 Task: Organize a 90-minute escape room adventure with friends for a challenging and fun experience.
Action: Mouse pressed left at (867, 134)
Screenshot: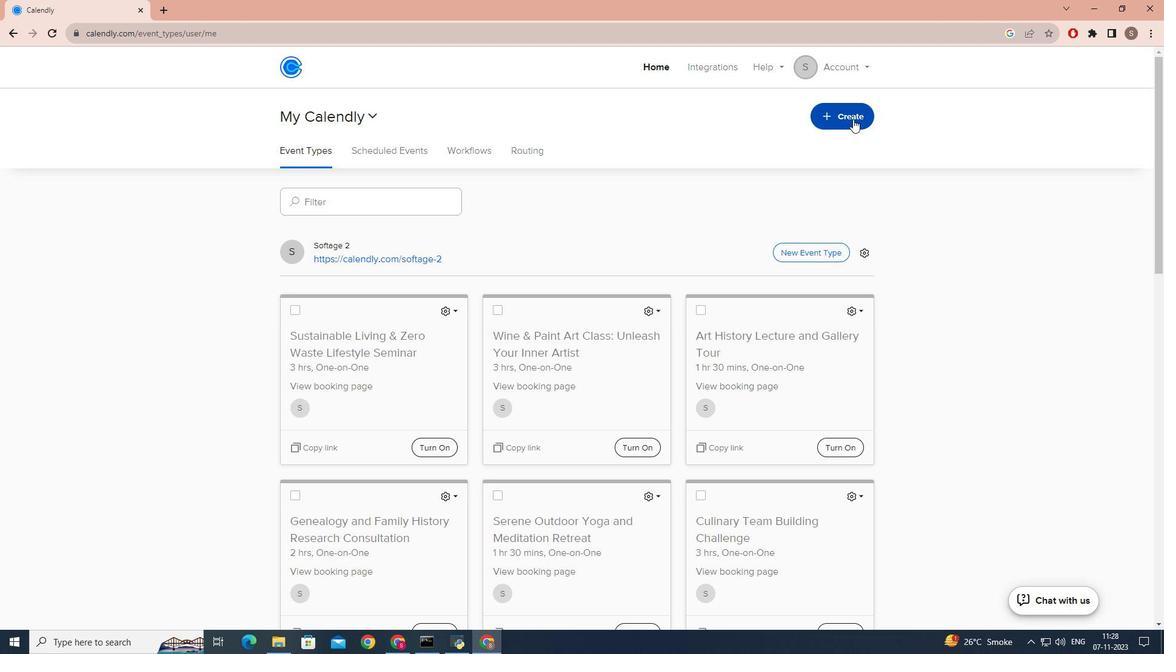 
Action: Mouse moved to (832, 167)
Screenshot: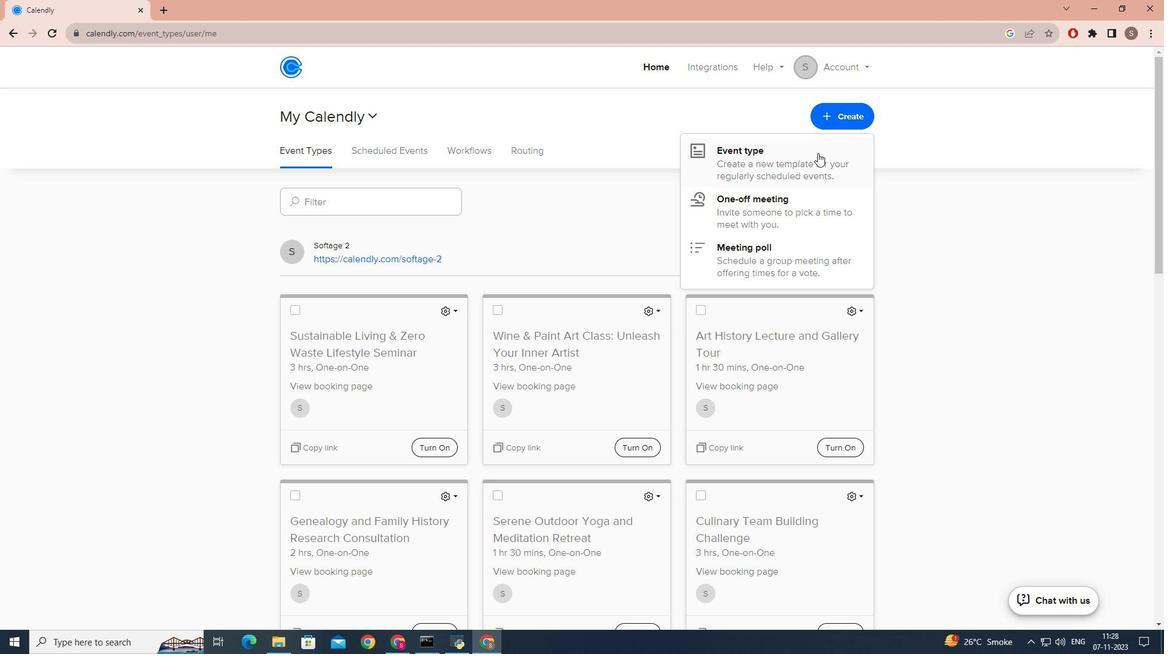 
Action: Mouse pressed left at (832, 167)
Screenshot: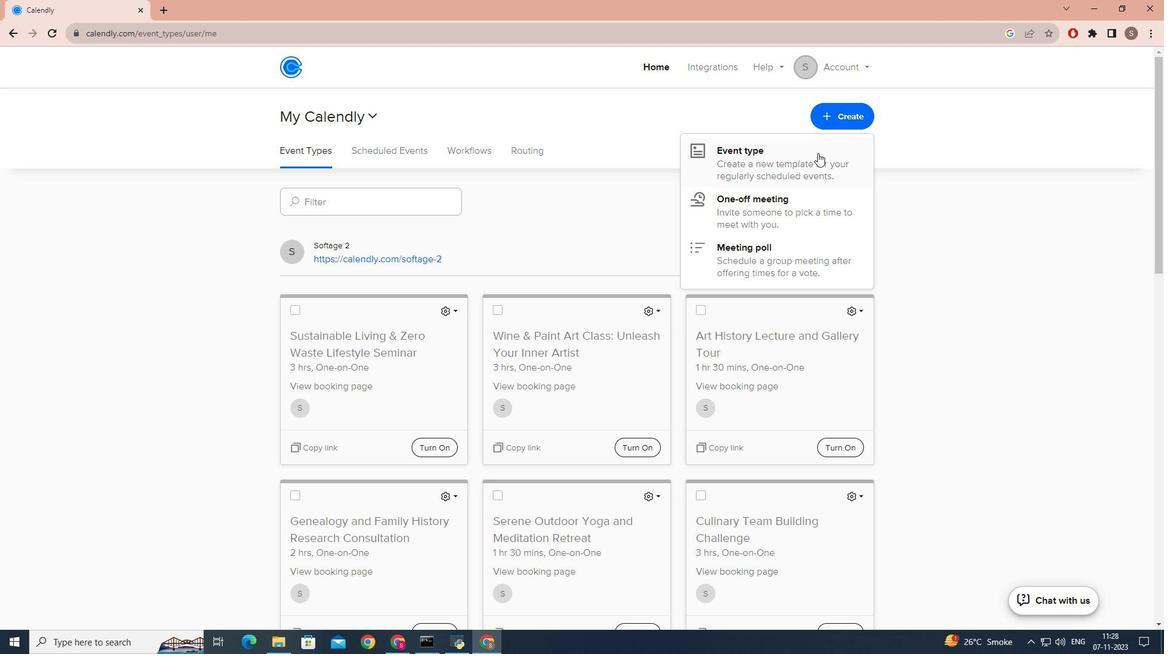 
Action: Mouse moved to (601, 240)
Screenshot: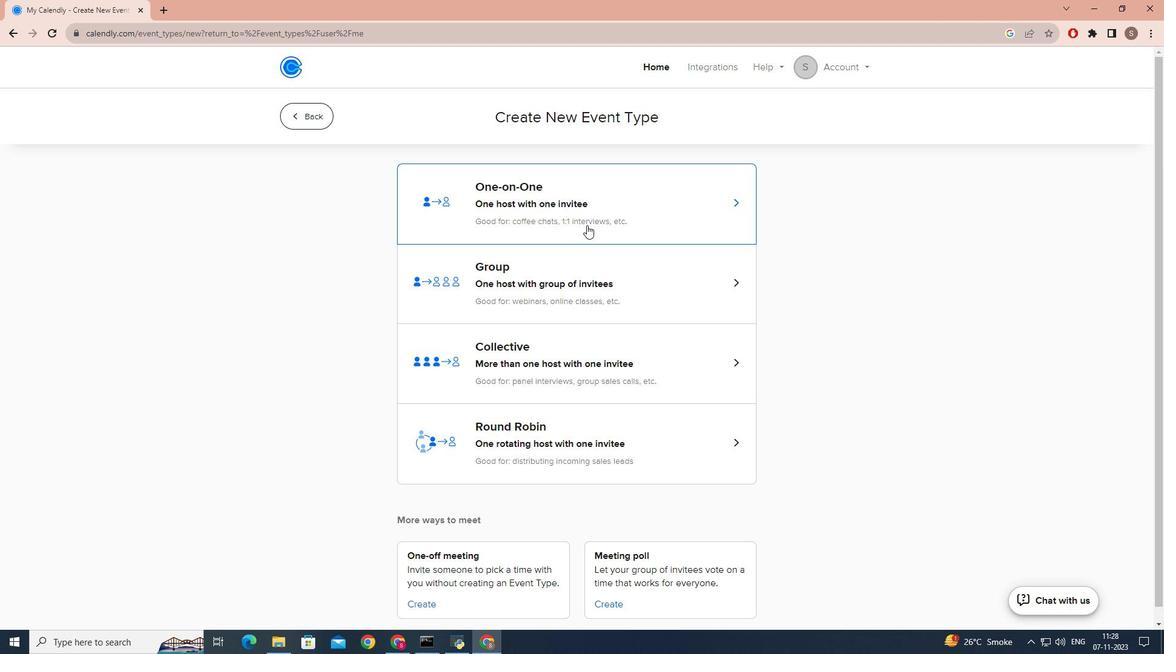 
Action: Mouse pressed left at (601, 240)
Screenshot: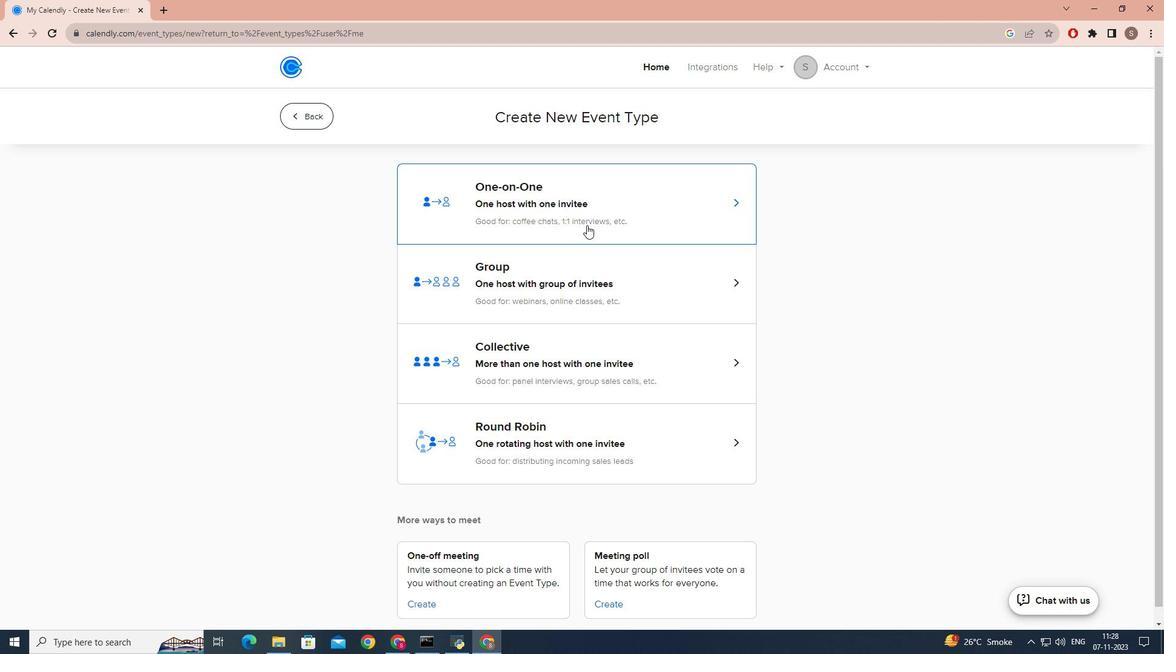 
Action: Mouse moved to (461, 299)
Screenshot: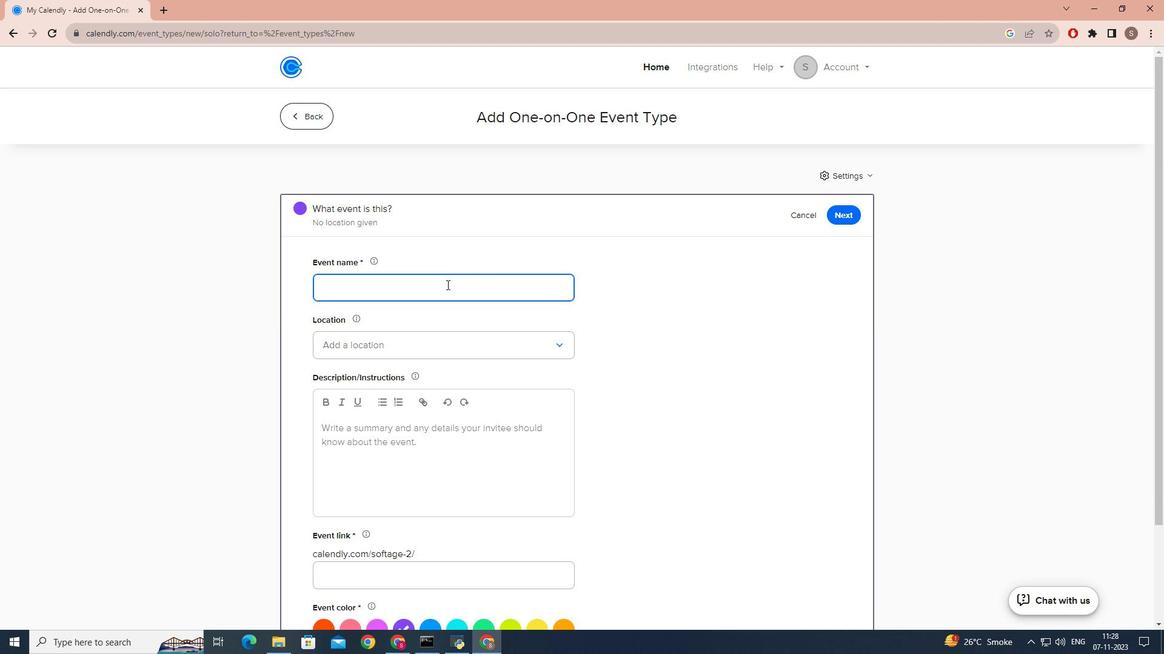 
Action: Key pressed <Key.caps_lock>E<Key.caps_lock>scape<Key.space><Key.caps_lock>R<Key.caps_lock>oom<Key.space><Key.caps_lock>A<Key.caps_lock>dventure<Key.space>with<Key.space><Key.caps_lock>F<Key.caps_lock>riends
Screenshot: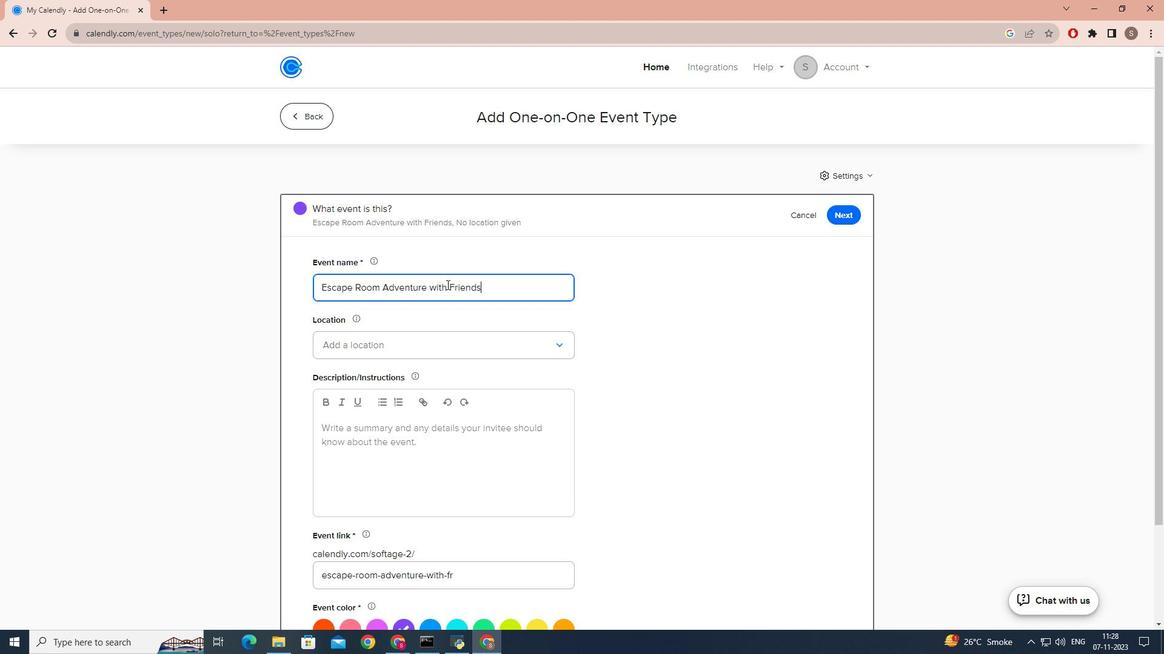 
Action: Mouse moved to (433, 353)
Screenshot: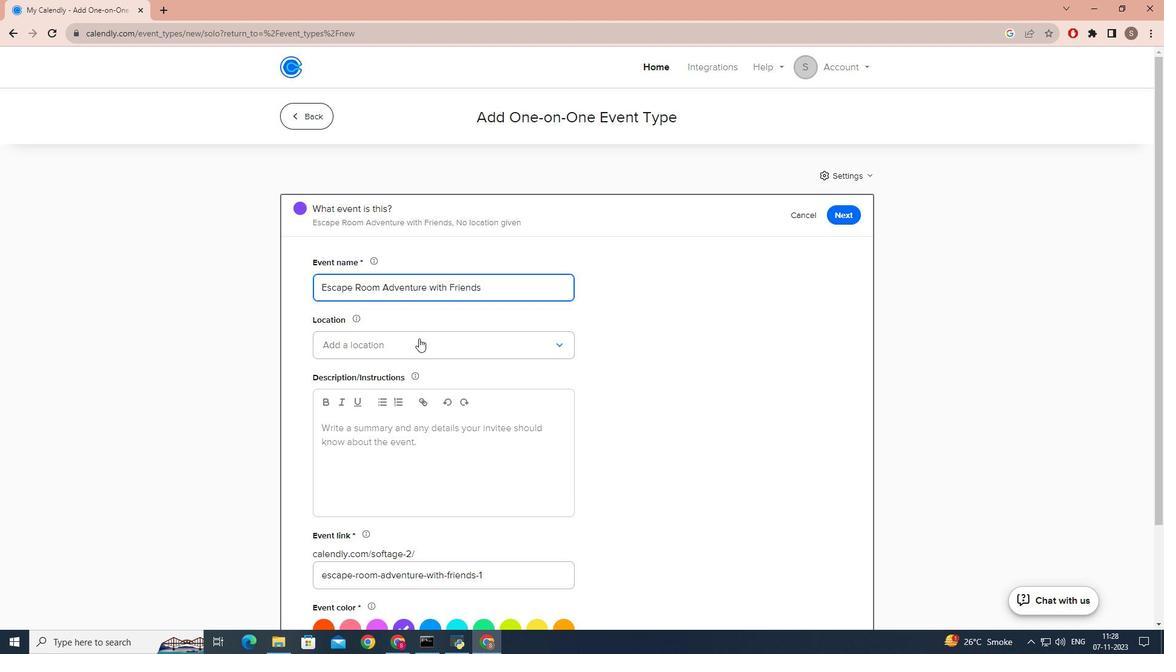 
Action: Mouse pressed left at (433, 353)
Screenshot: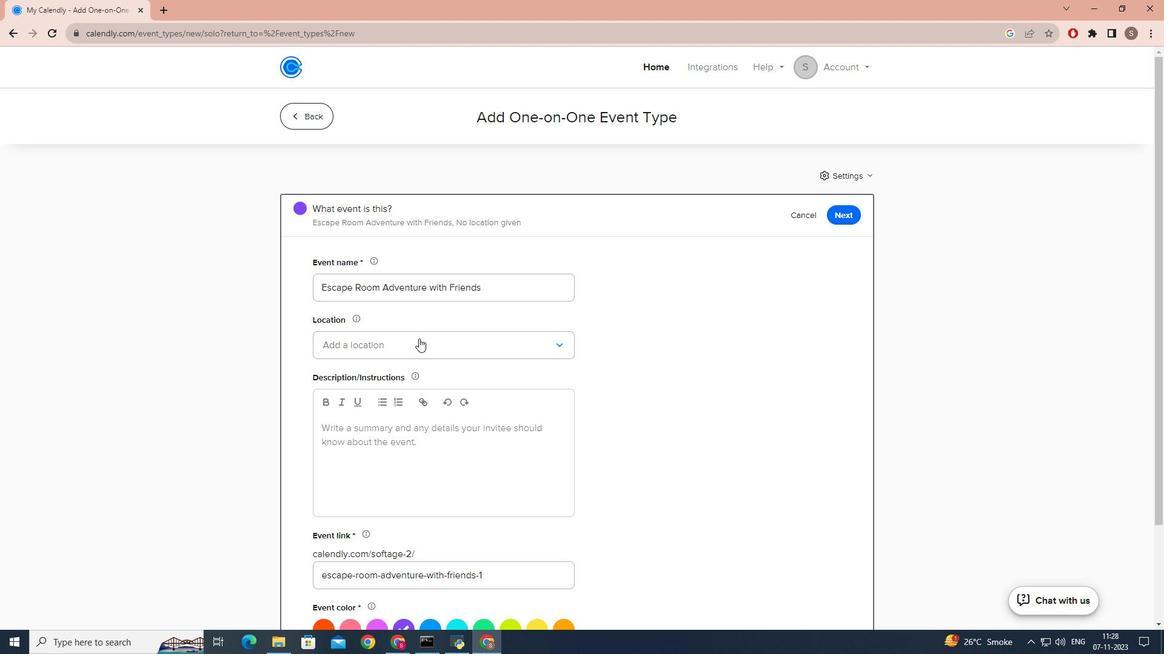 
Action: Mouse moved to (415, 392)
Screenshot: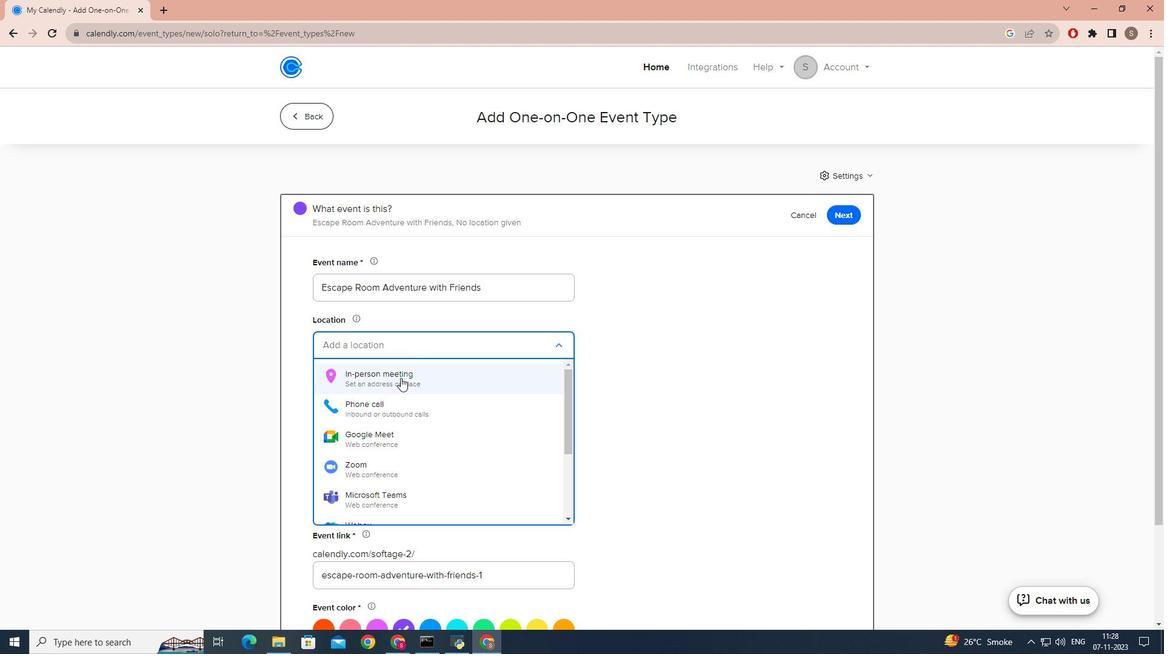 
Action: Mouse pressed left at (415, 392)
Screenshot: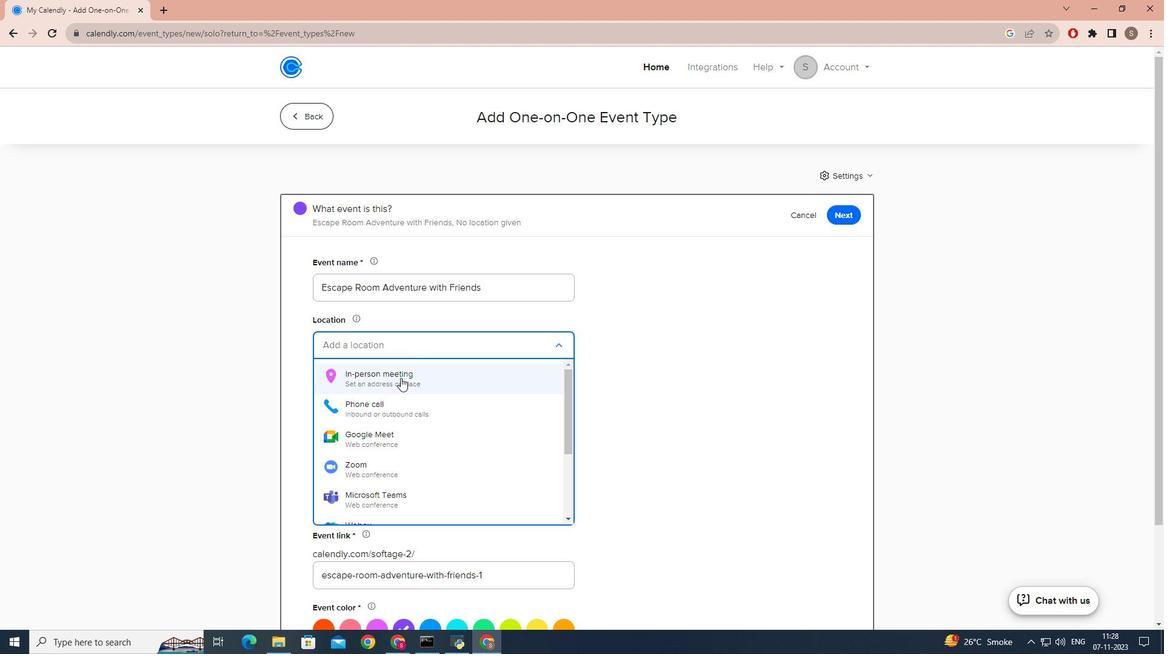 
Action: Mouse moved to (554, 210)
Screenshot: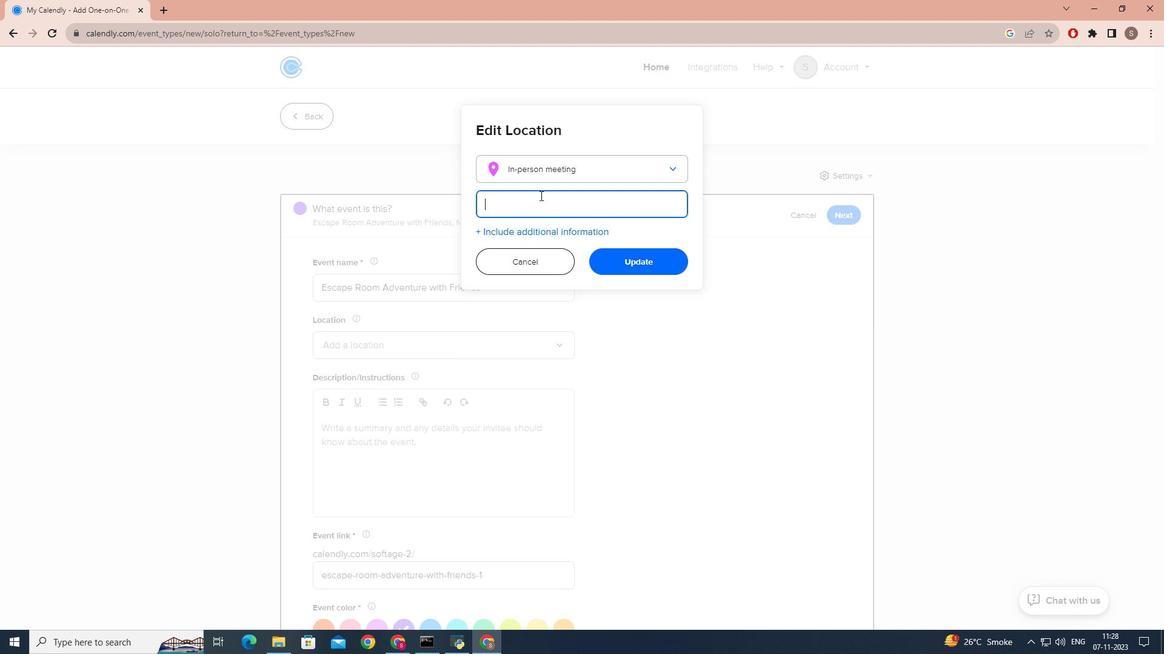 
Action: Mouse pressed left at (554, 210)
Screenshot: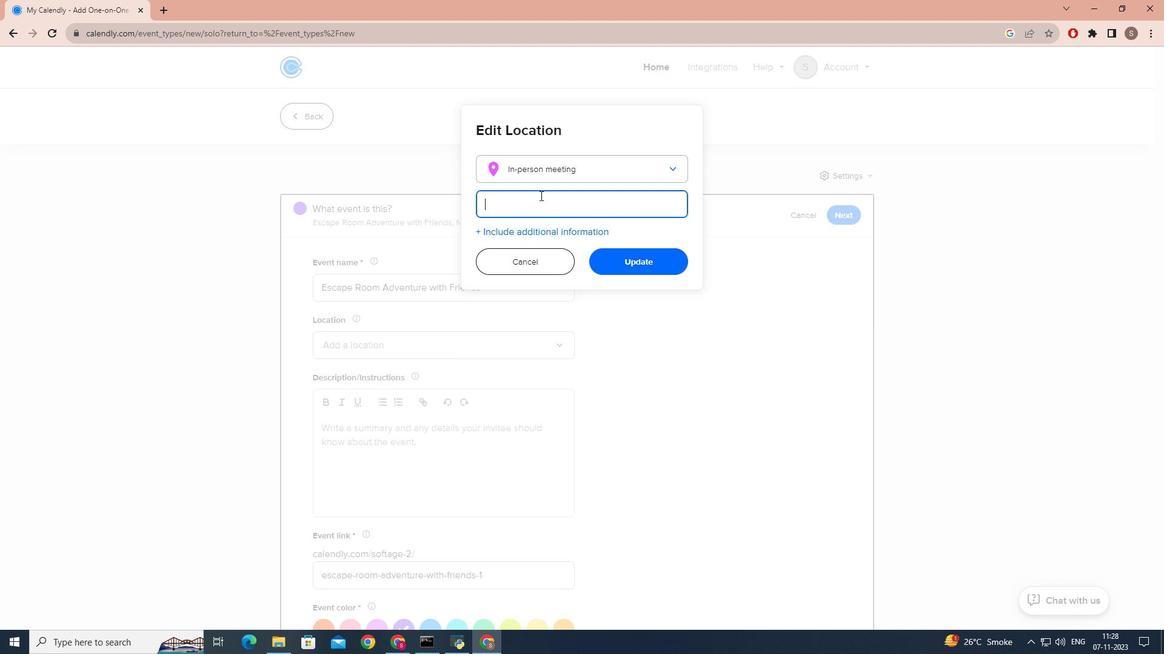 
Action: Key pressed <Key.caps_lock>C<Key.caps_lock>arnival<Key.space>of<Key.space><Key.caps_lock>I<Key.caps_lock>llusions<Key.space>,<Key.caps_lock>A<Key.caps_lock>ustin,<Key.caps_lock>T<Key.caps_lock>exas
Screenshot: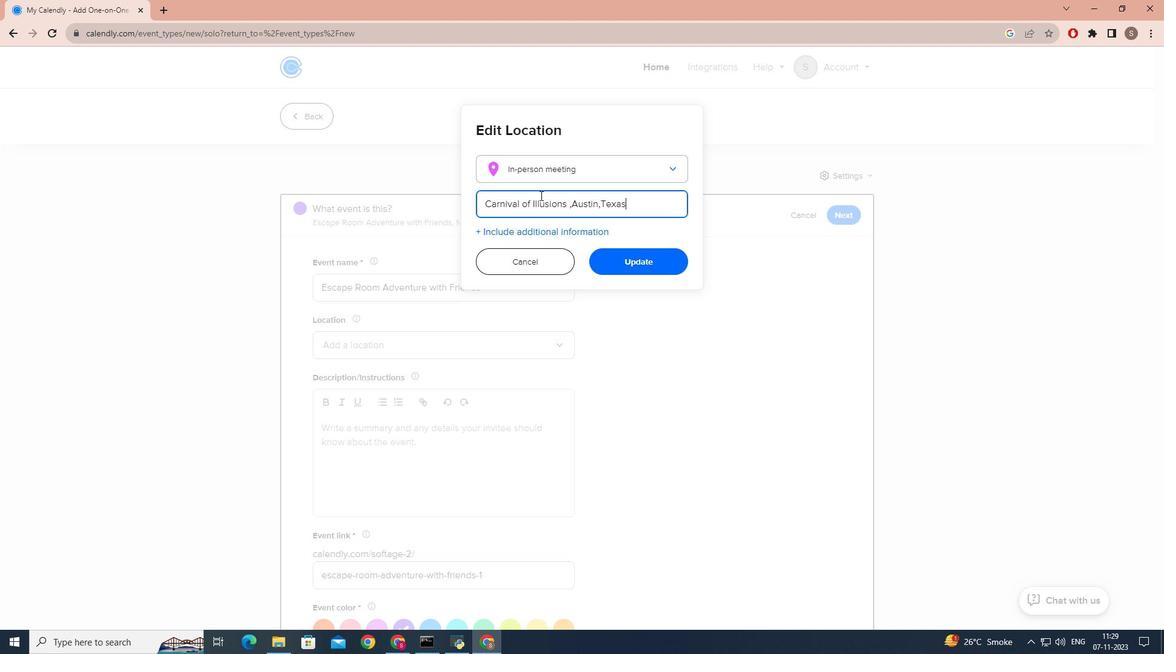 
Action: Mouse moved to (674, 274)
Screenshot: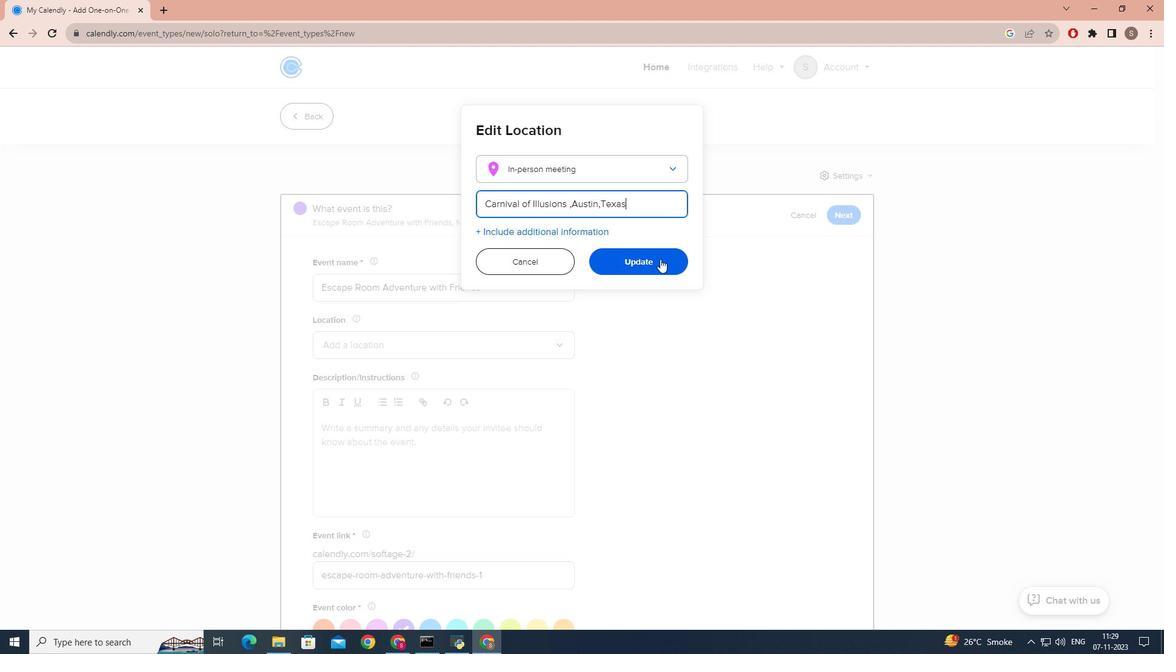 
Action: Mouse pressed left at (674, 274)
Screenshot: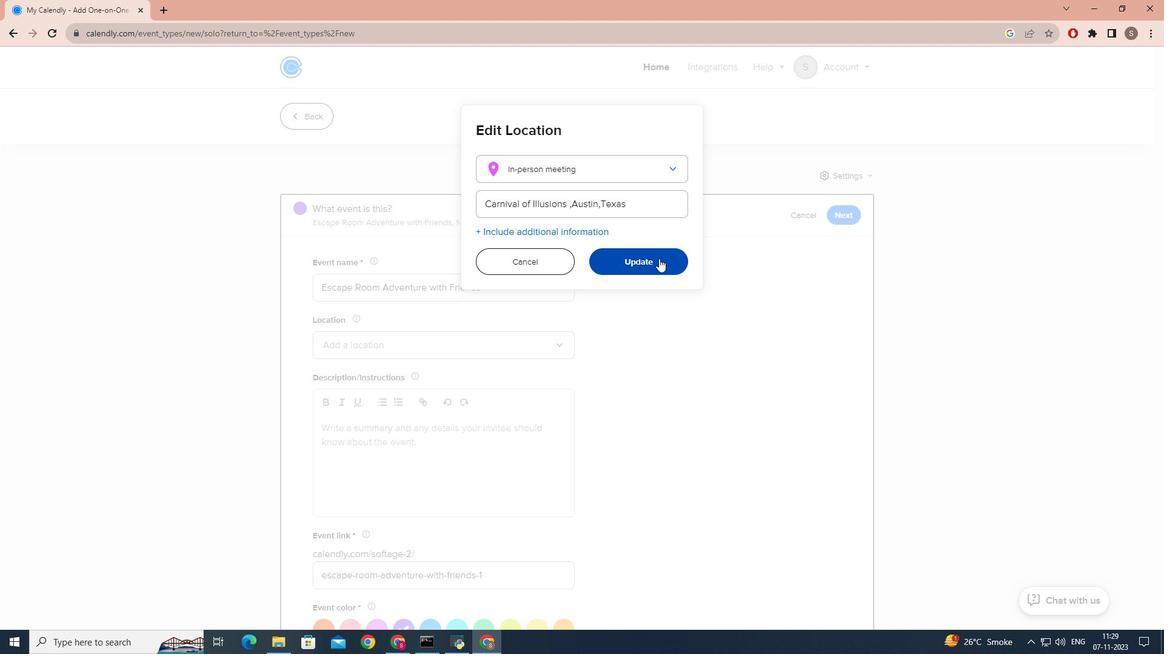 
Action: Mouse moved to (506, 386)
Screenshot: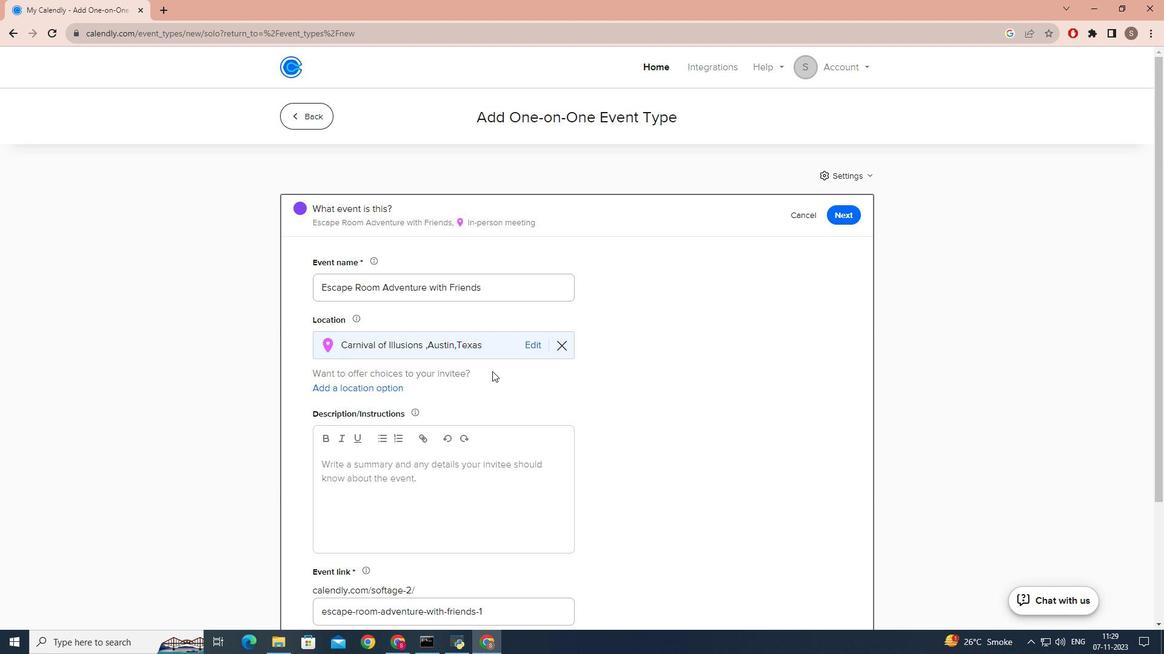 
Action: Mouse scrolled (506, 385) with delta (0, 0)
Screenshot: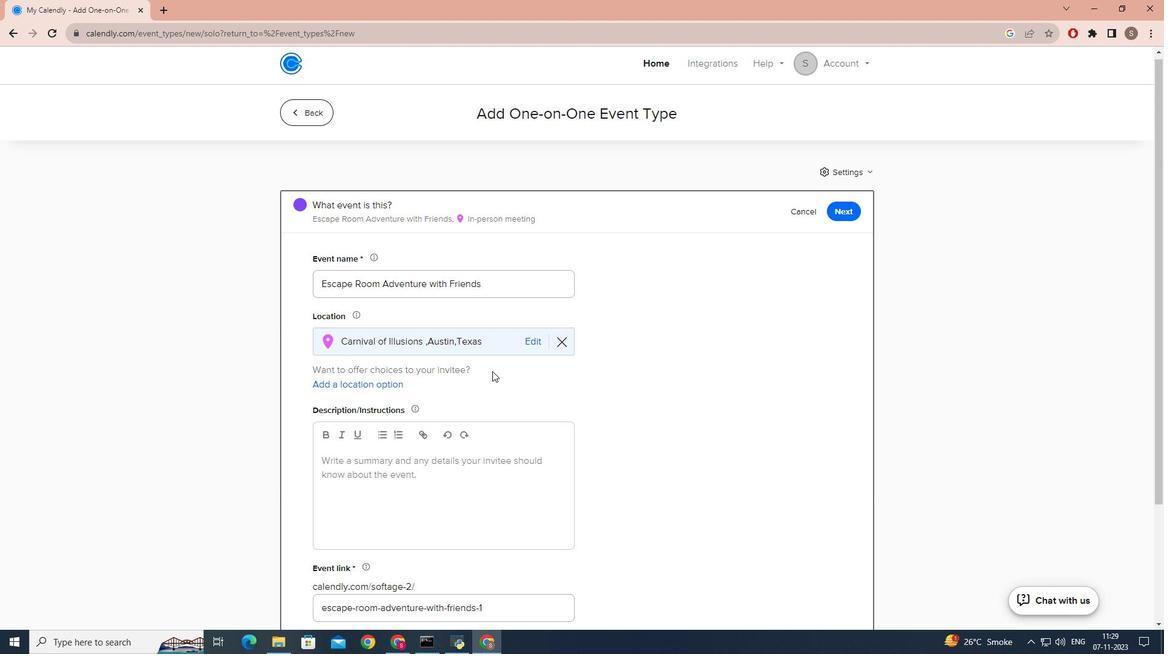 
Action: Mouse scrolled (506, 385) with delta (0, 0)
Screenshot: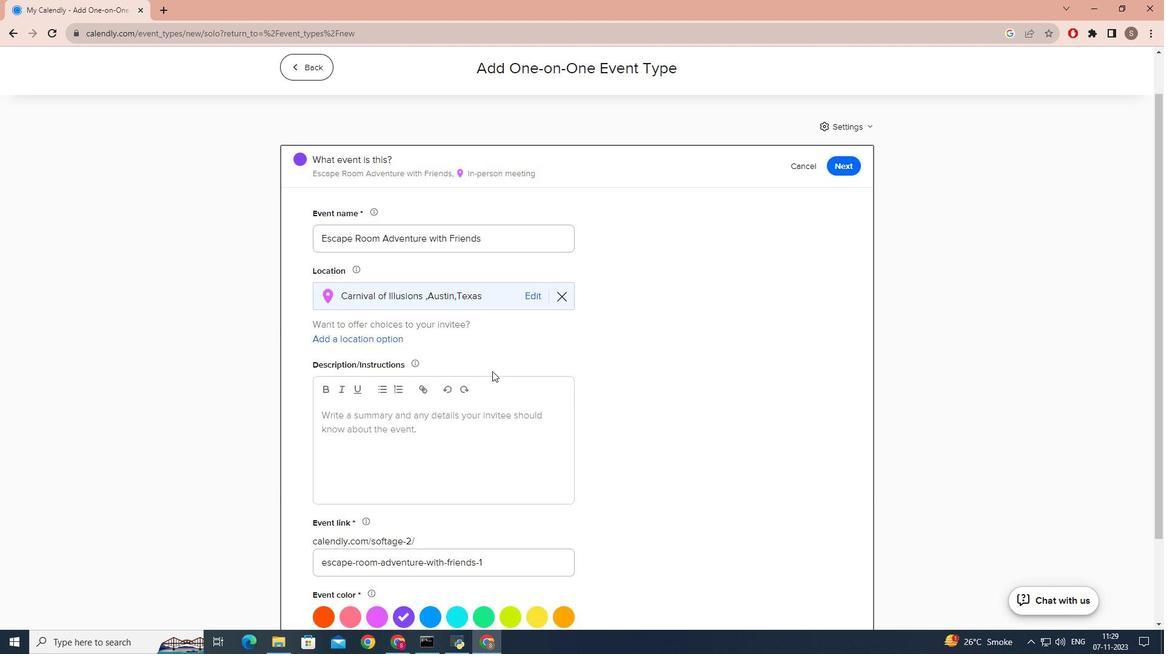 
Action: Mouse scrolled (506, 385) with delta (0, 0)
Screenshot: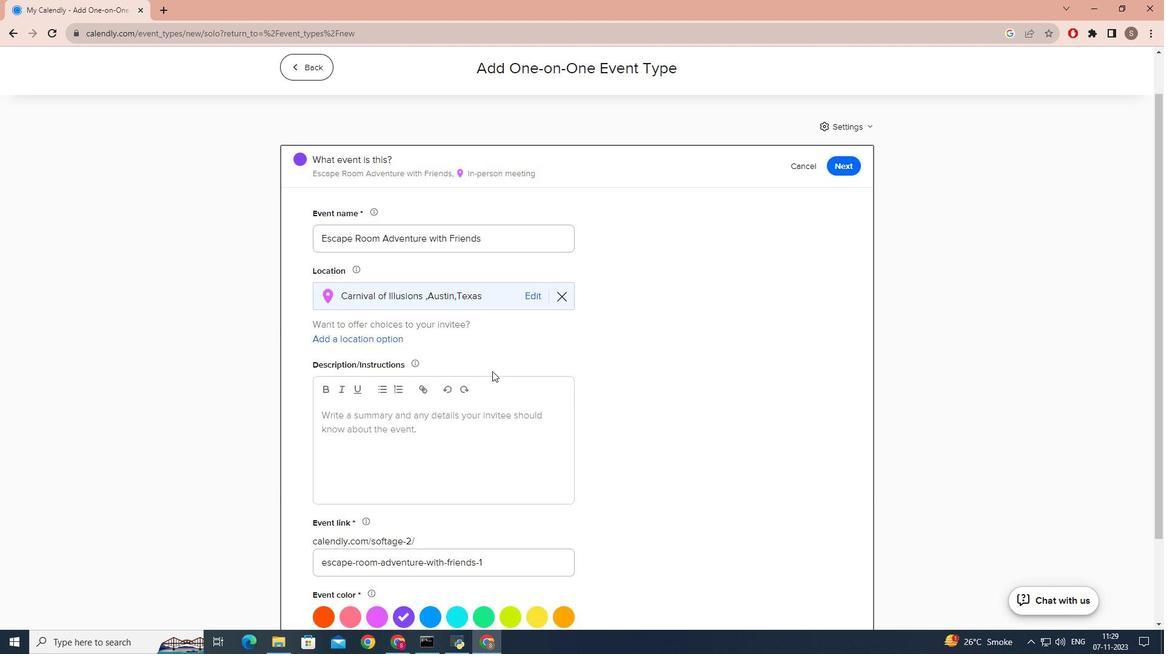 
Action: Mouse scrolled (506, 385) with delta (0, 0)
Screenshot: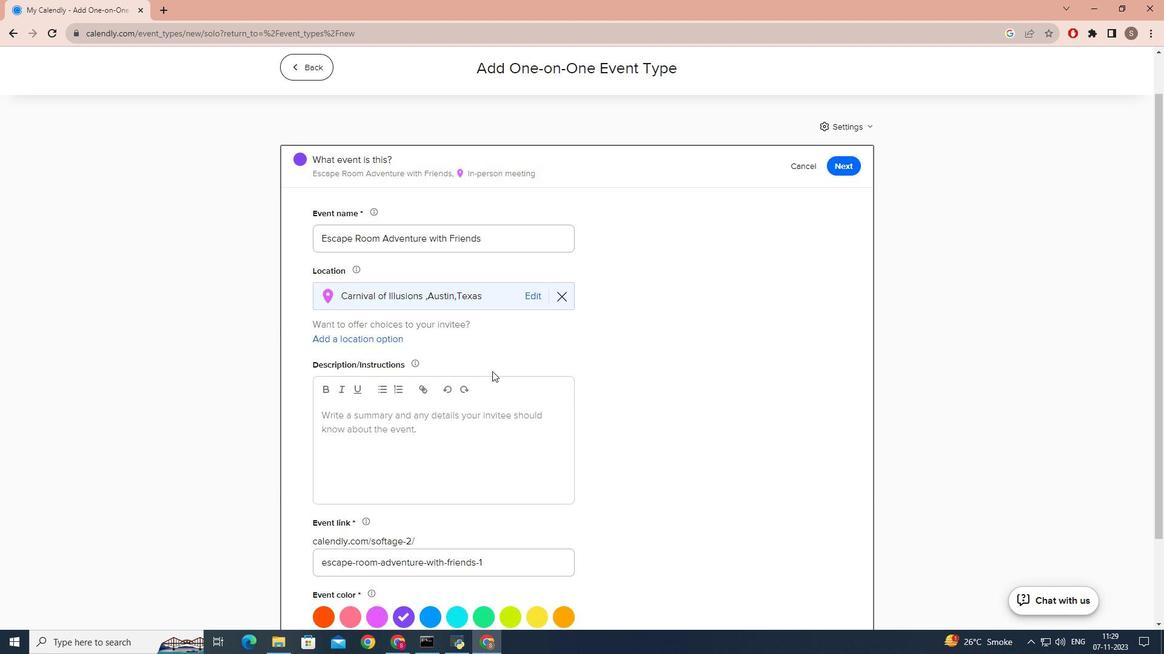 
Action: Mouse scrolled (506, 385) with delta (0, 0)
Screenshot: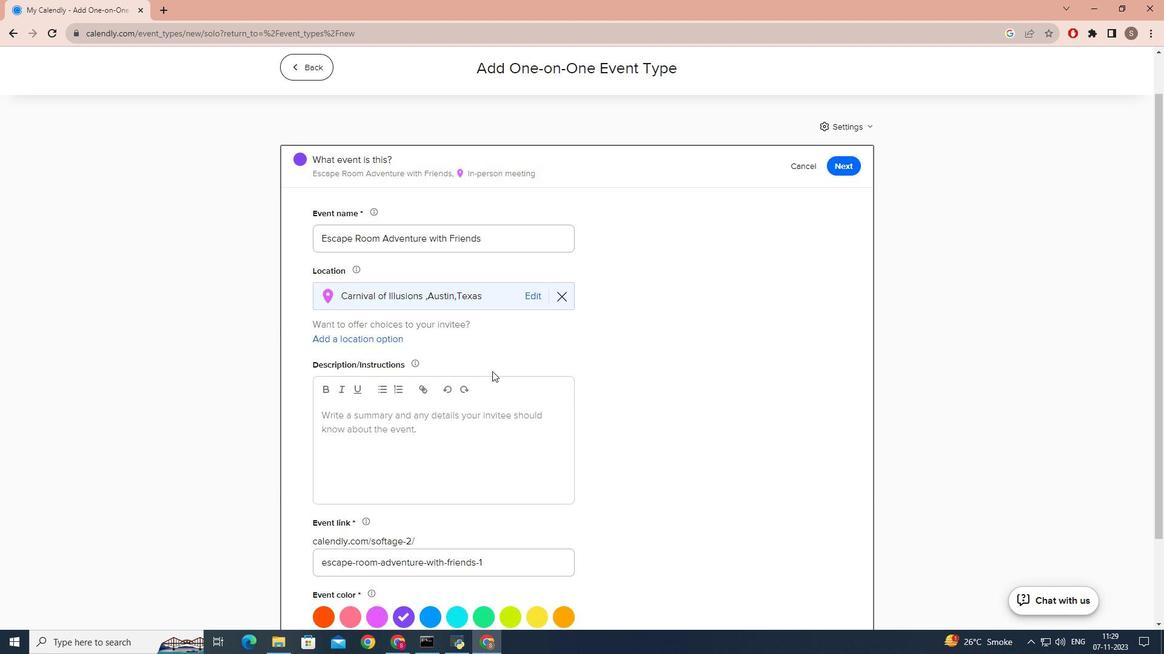 
Action: Mouse moved to (441, 347)
Screenshot: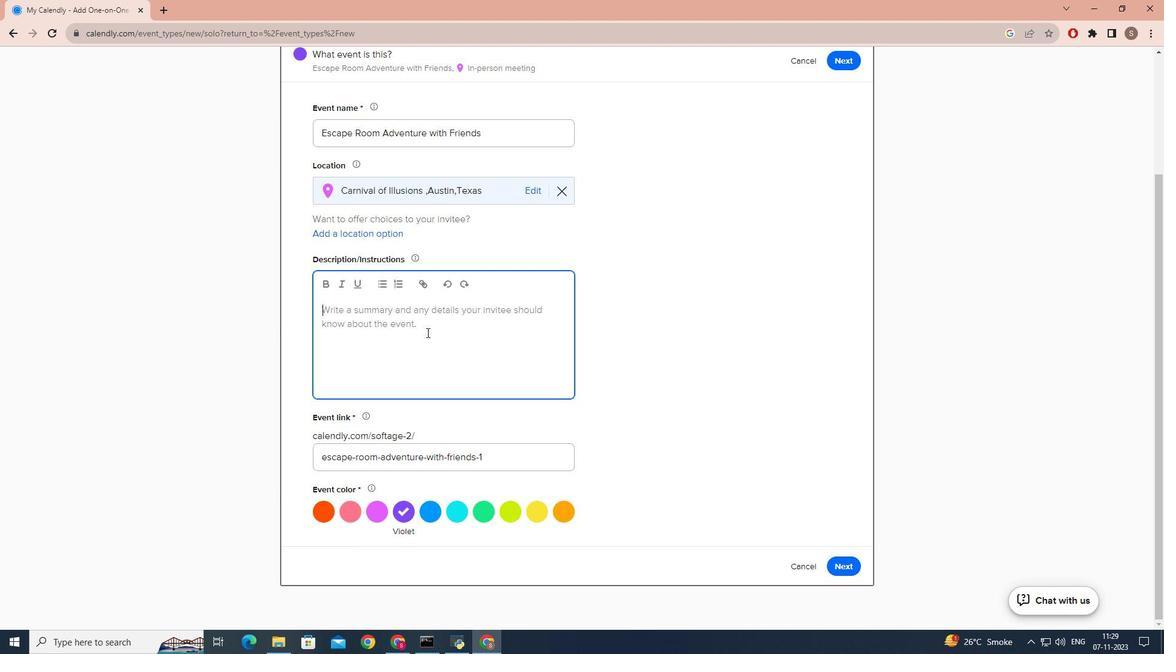
Action: Mouse pressed left at (441, 347)
Screenshot: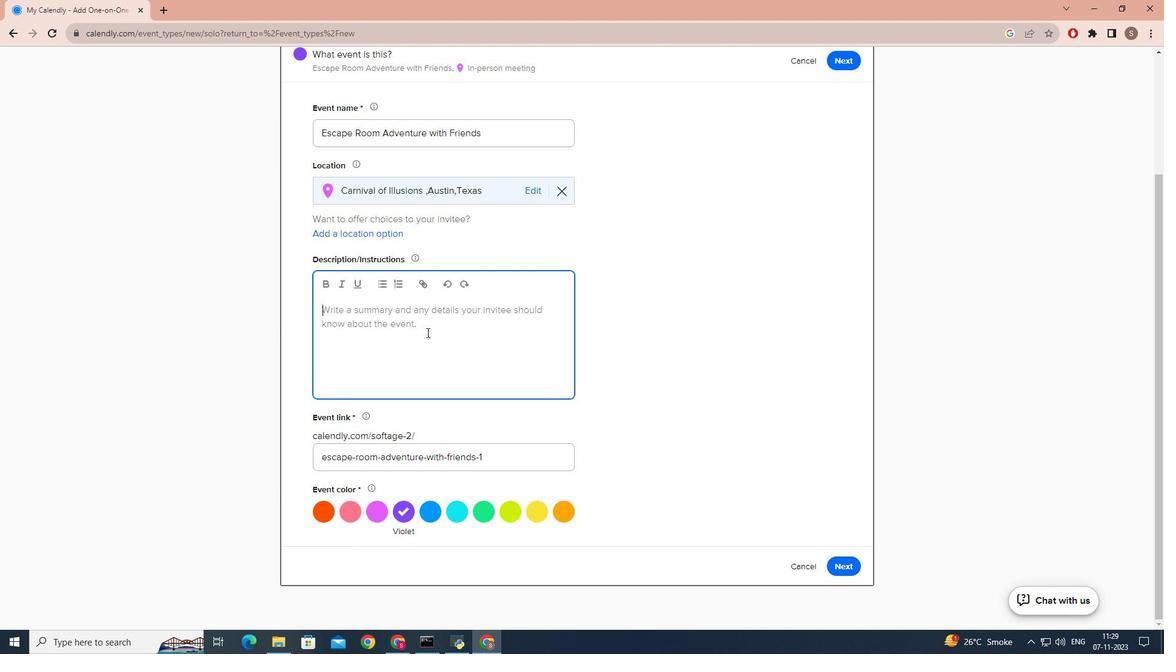 
Action: Key pressed <Key.caps_lock>A<Key.caps_lock>re<Key.space>you<Key.space>ready<Key.space>to<Key.space>put<Key.space>your<Key.space>problem<Key.space>sob<Key.backspace>lving<Key.space>skills<Key.space>to<Key.space>test<Key.space>ina<Key.space>n<Key.backspace><Key.backspace><Key.backspace><Key.space>an<Key.space>immersive<Key.space>,high<Key.space>stakes<Key.space>challeb<Key.backspace>nge<Key.space><Key.shift_r>?<Key.space><Key.backspace><Key.backspace><Key.backspace><Key.shift_r>?<Key.space><Key.caps_lock>G<Key.caps_lock>et<Key.space>ready<Key.space>for<Key.space>an<Key.space>epi<Key.backspace>ic<Key.space>adventure<Key.space>and<Key.space>an<Key.space>unforgettable<Key.space>time<Key.space>with<Key.space>your<Key.space>friends<Key.shift_r><Key.shift_r><Key.shift_r><Key.shift_r><Key.shift_r><Key.shift_r><Key.shift_r>!<Key.space><Key.caps_lock>D<Key.caps_lock>o<Key.space>not<Key.space>miss<Key.space>out<Key.space>on<Key.space>this<Key.space>chance<Key.space>to<Key.space>create<Key.space>lat<Key.backspace>sting<Key.space>memories<Key.space>and<Key.space>test<Key.space>your<Key.space>po<Key.backspace>roblem<Key.space>solving<Key.space>prowess.<Key.caps_lock>B<Key.caps_lock>ook<Key.space><Key.space>your<Key.space>escape<Key.space>room<Key.space>adventure<Key.space>now<Key.shift_r>!
Screenshot: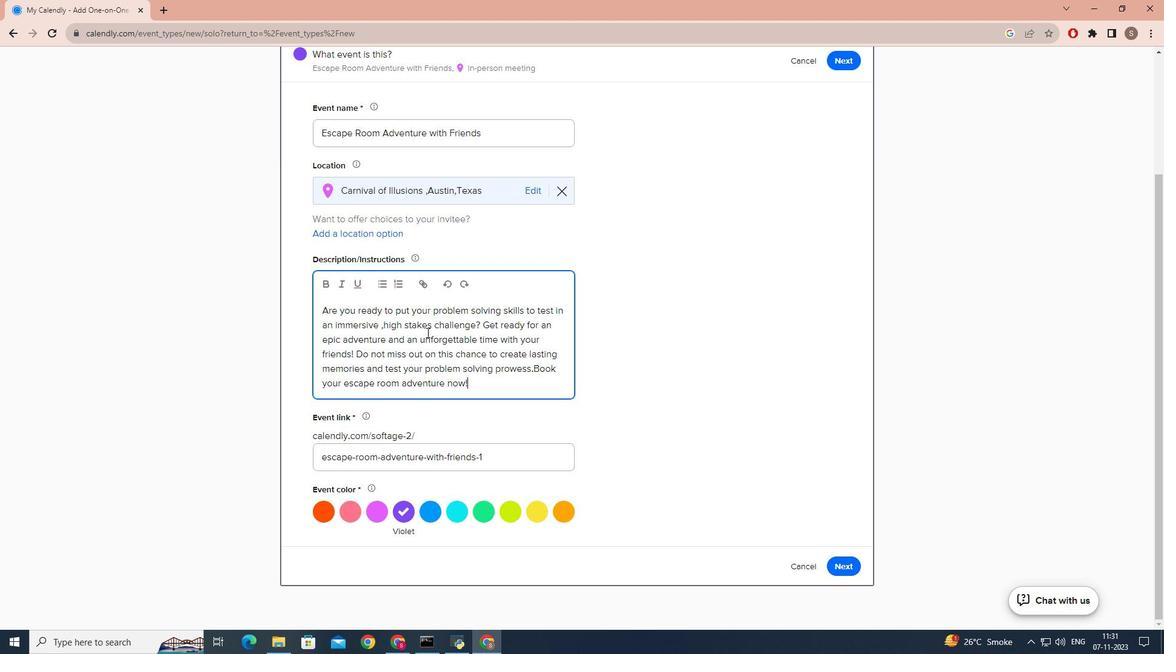 
Action: Mouse moved to (441, 519)
Screenshot: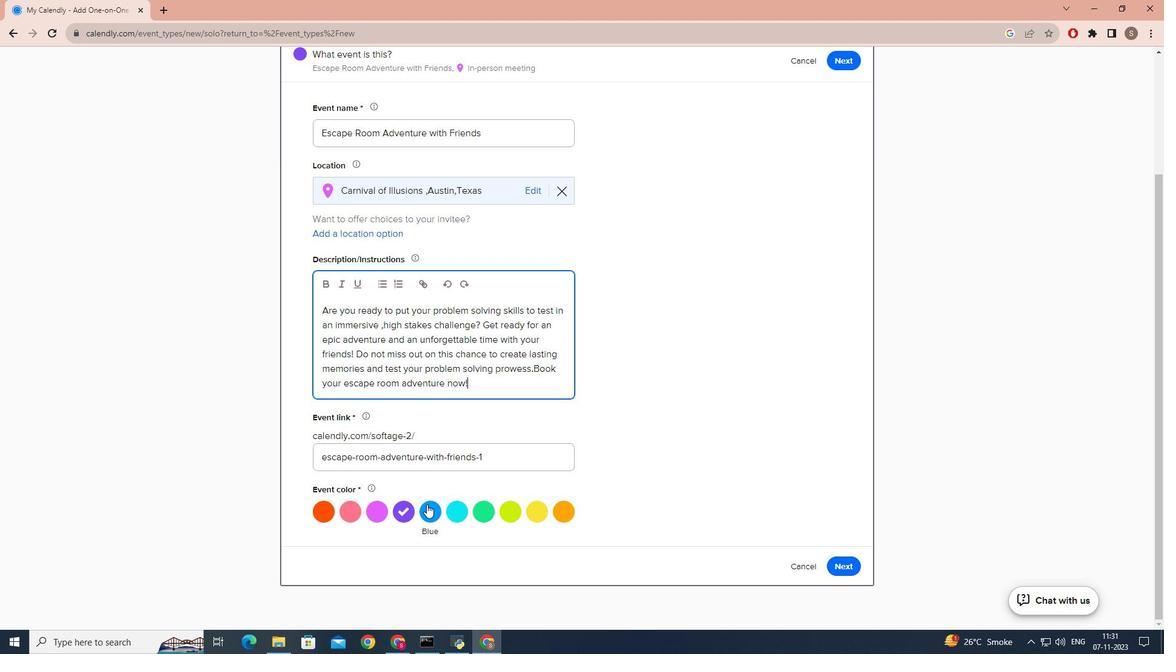 
Action: Mouse pressed left at (441, 519)
Screenshot: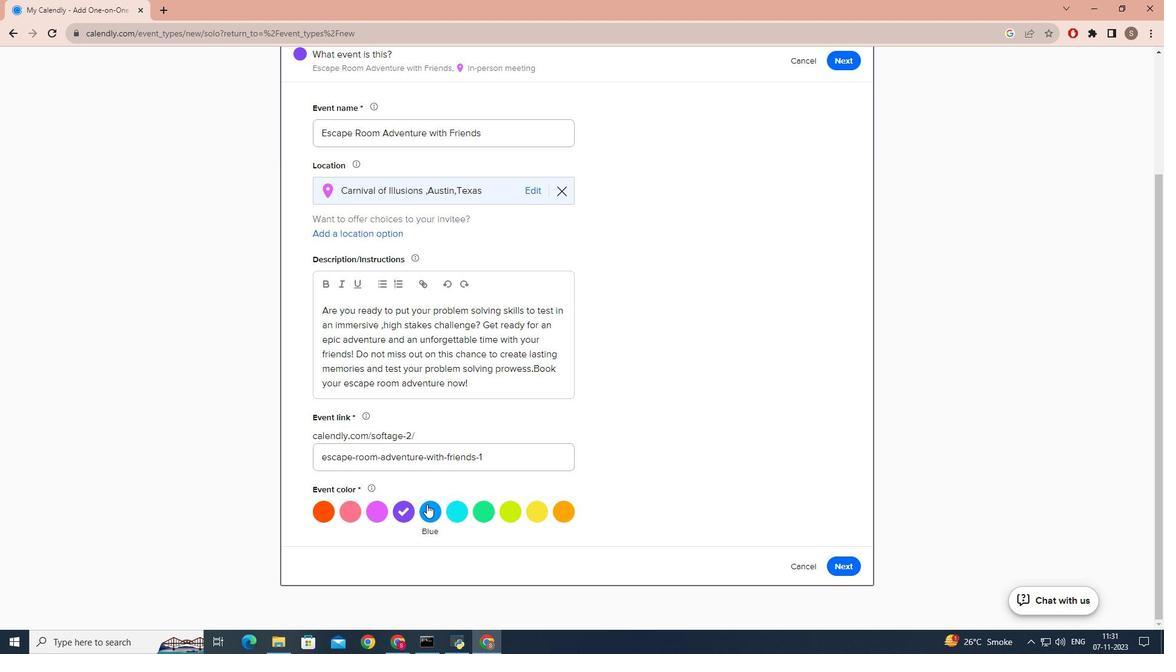 
Action: Mouse moved to (856, 577)
Screenshot: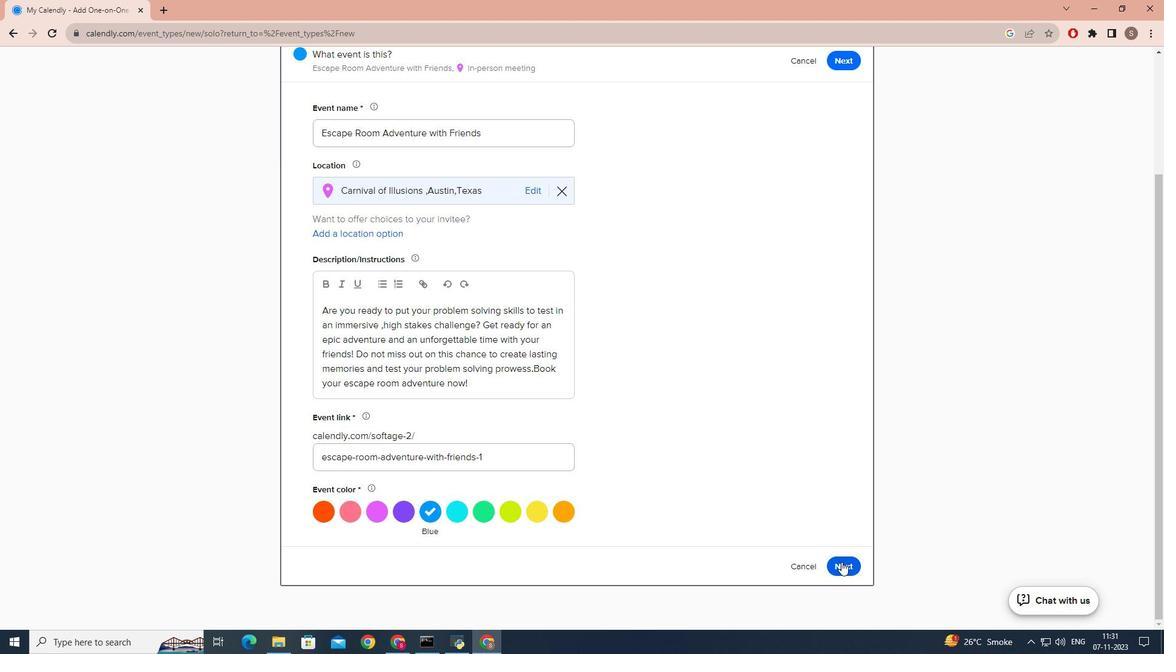 
Action: Mouse pressed left at (856, 577)
Screenshot: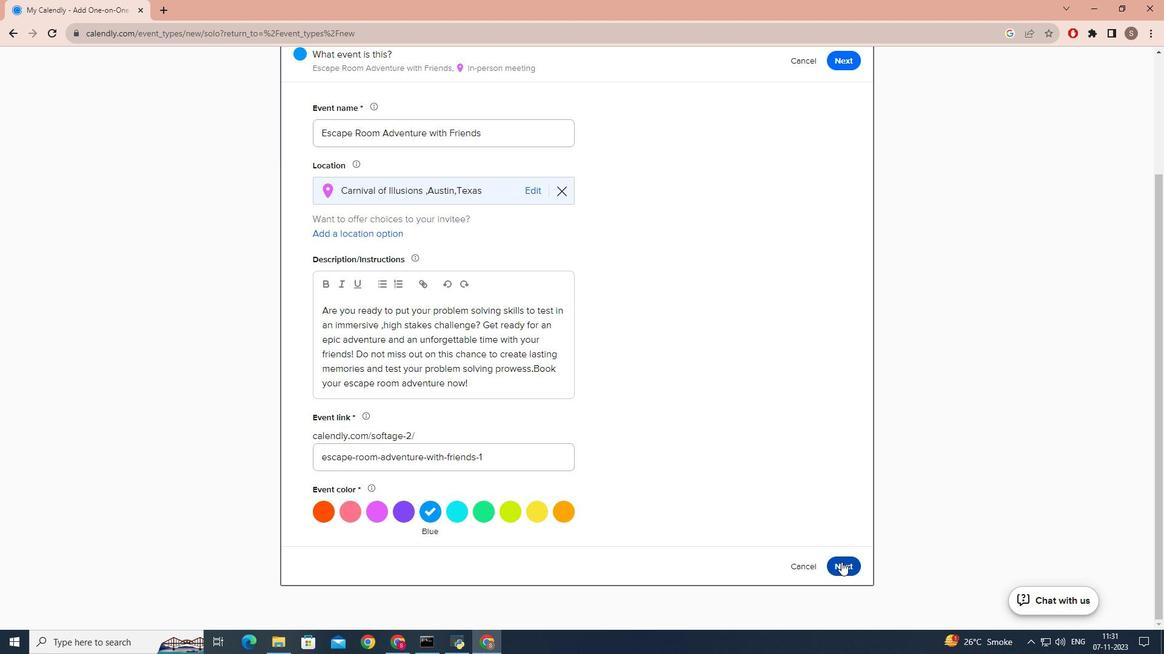 
Action: Mouse moved to (389, 375)
Screenshot: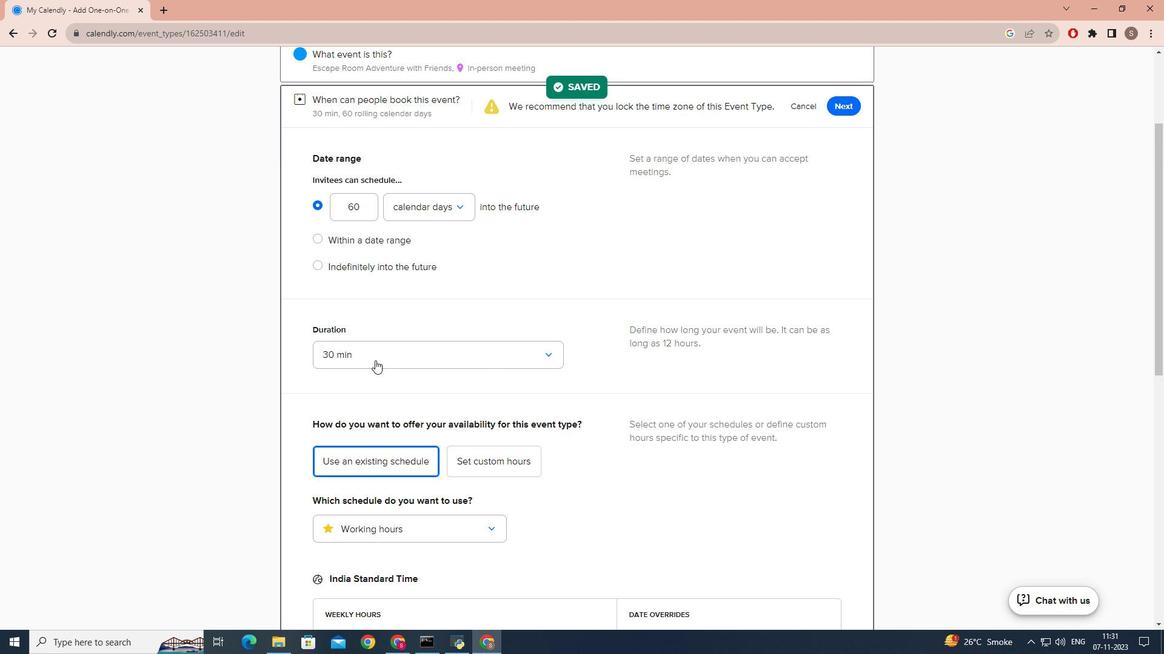 
Action: Mouse pressed left at (389, 375)
Screenshot: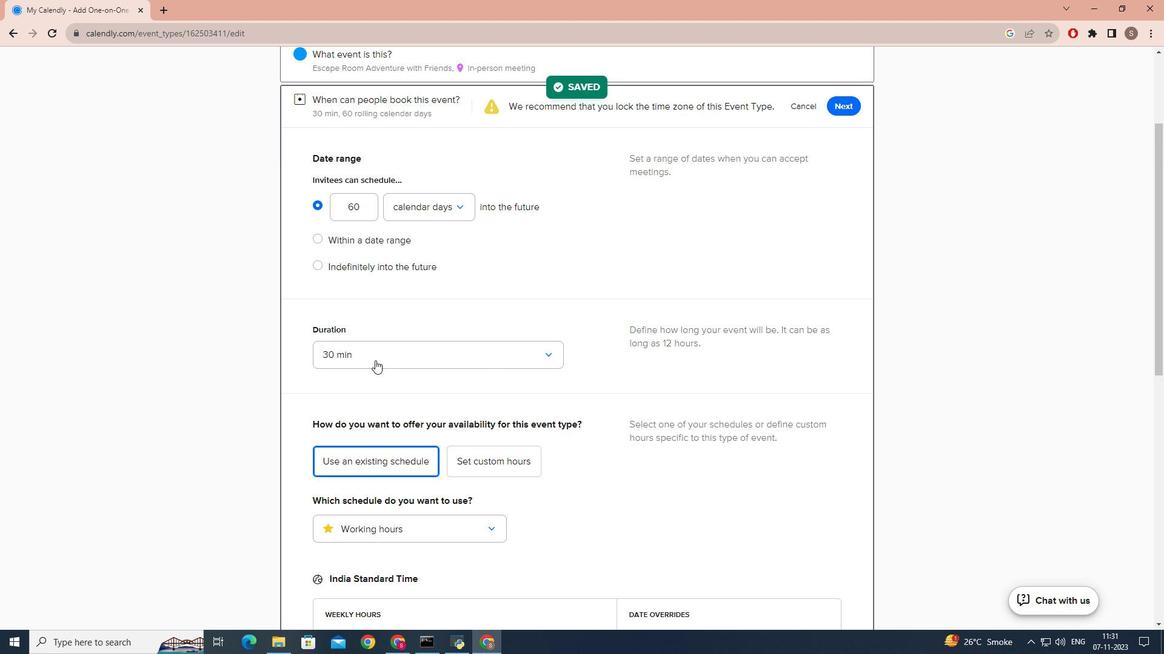 
Action: Mouse moved to (363, 496)
Screenshot: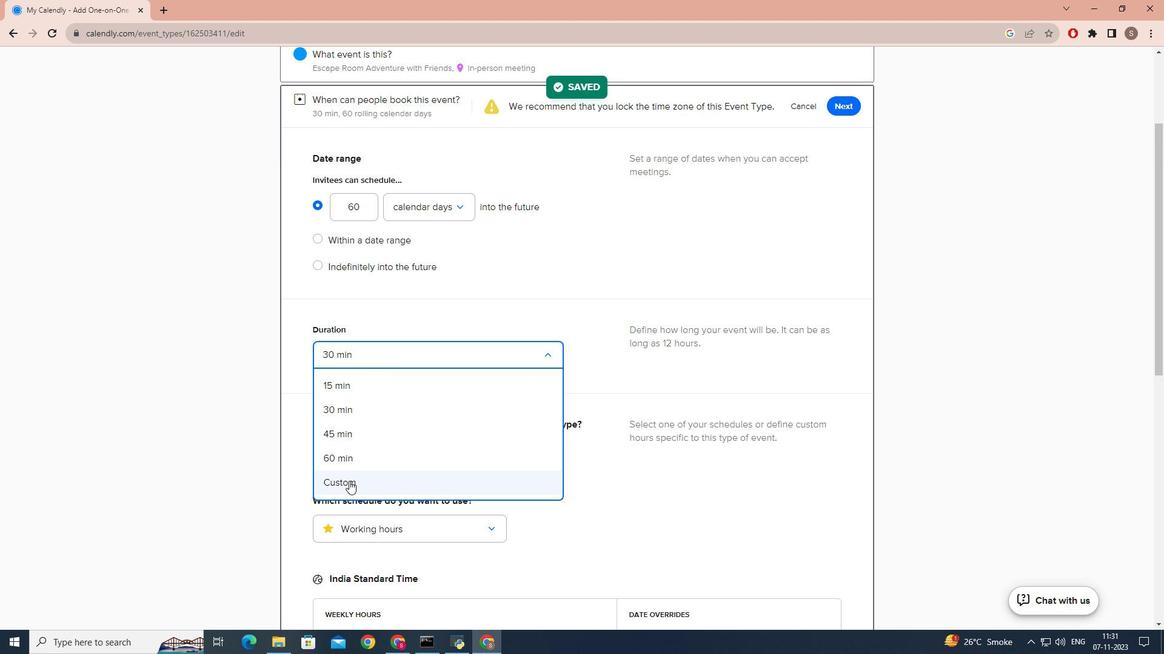 
Action: Mouse pressed left at (363, 496)
Screenshot: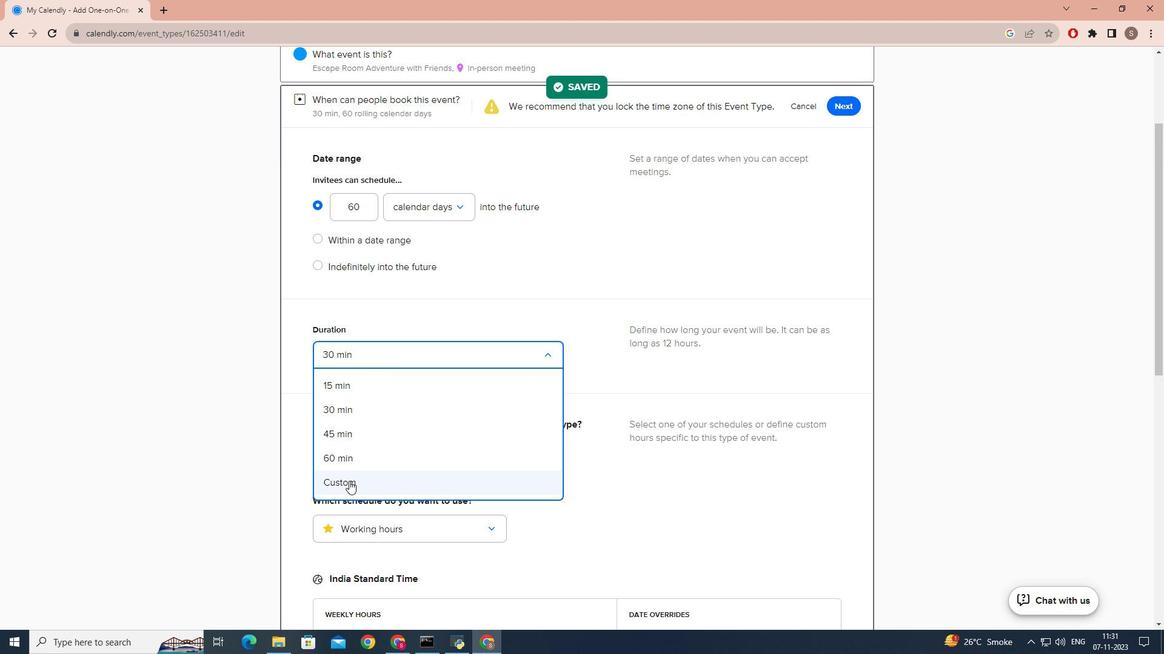 
Action: Mouse moved to (402, 389)
Screenshot: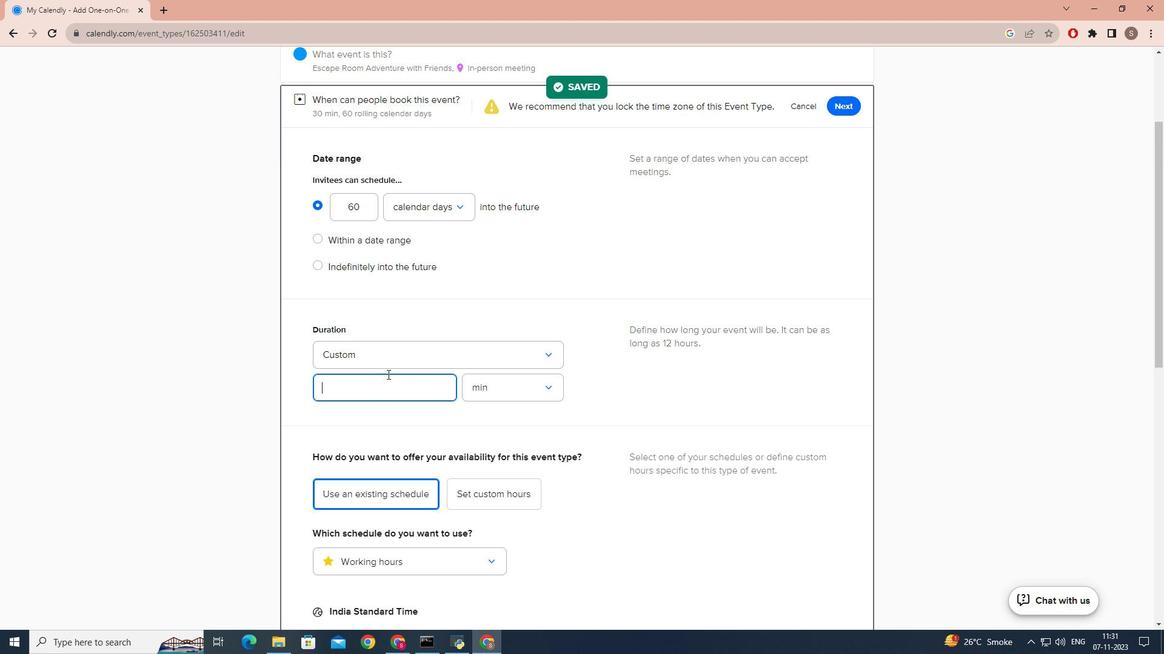 
Action: Mouse pressed left at (402, 389)
Screenshot: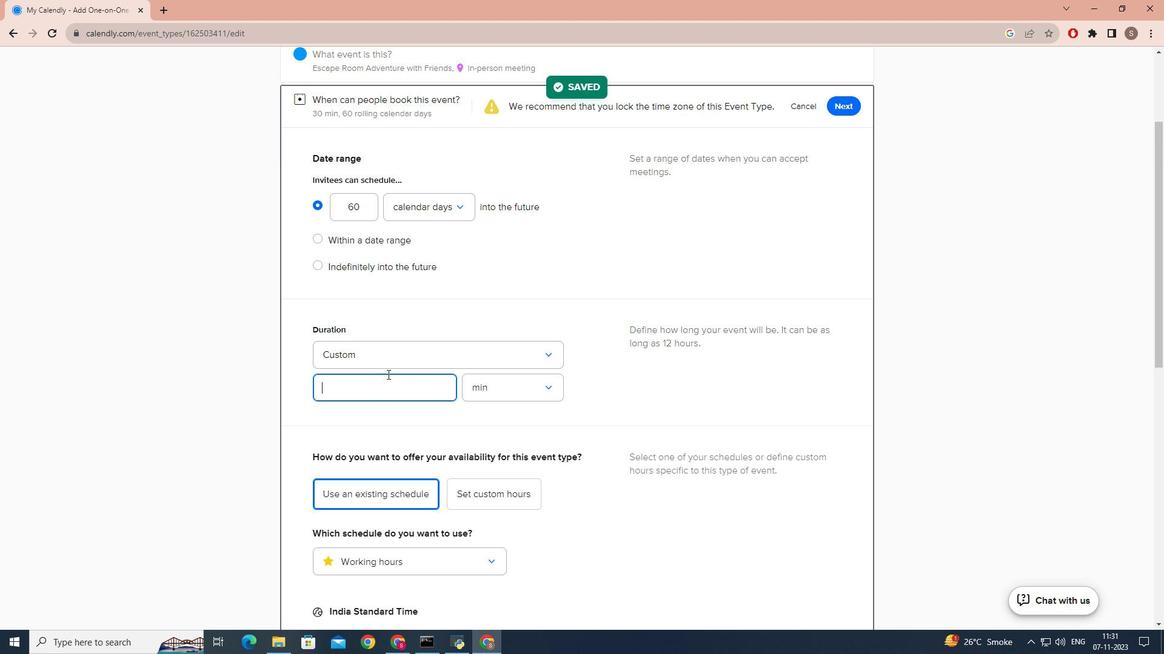 
Action: Mouse moved to (387, 396)
Screenshot: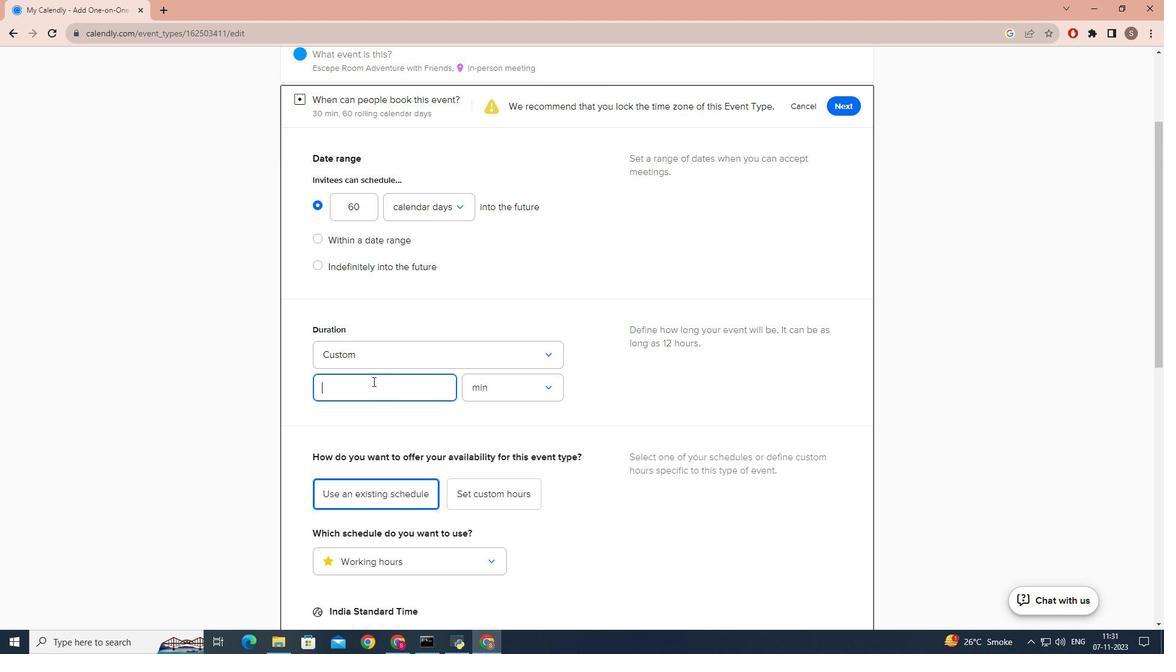 
Action: Key pressed 90
Screenshot: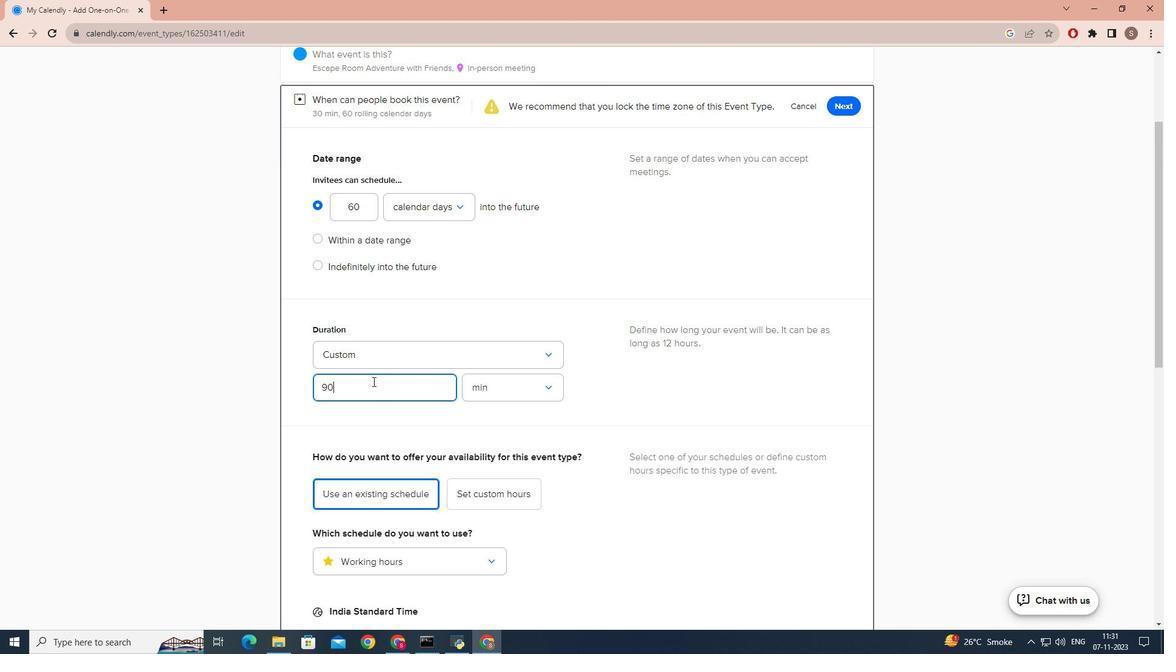 
Action: Mouse moved to (374, 437)
Screenshot: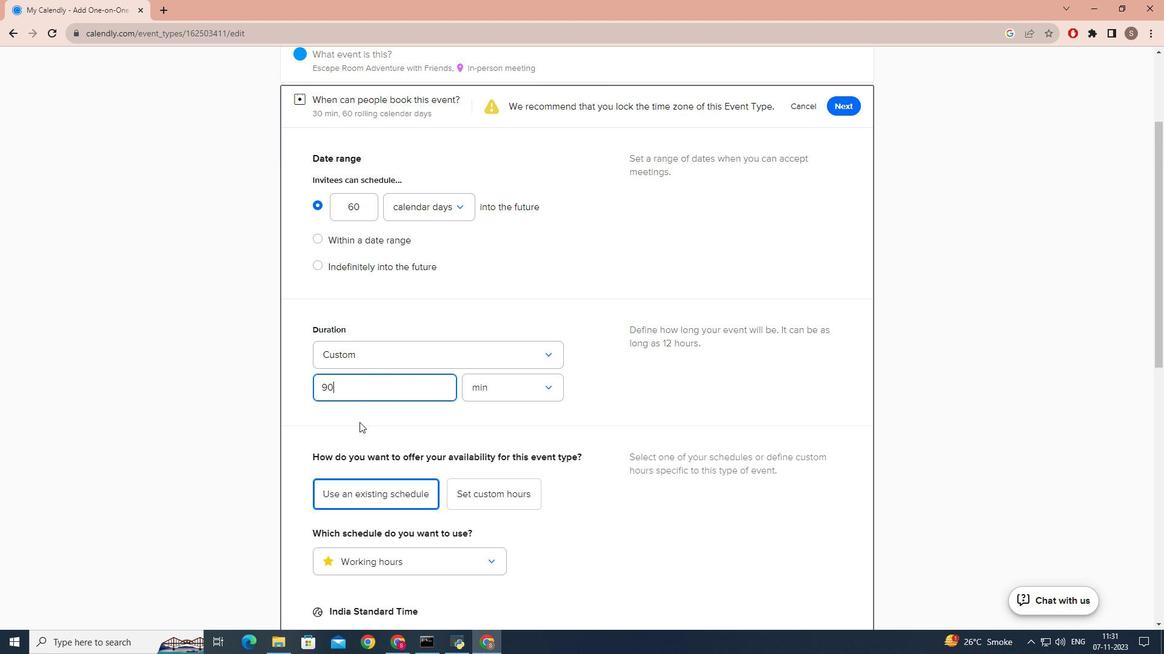 
Action: Mouse pressed left at (374, 437)
Screenshot: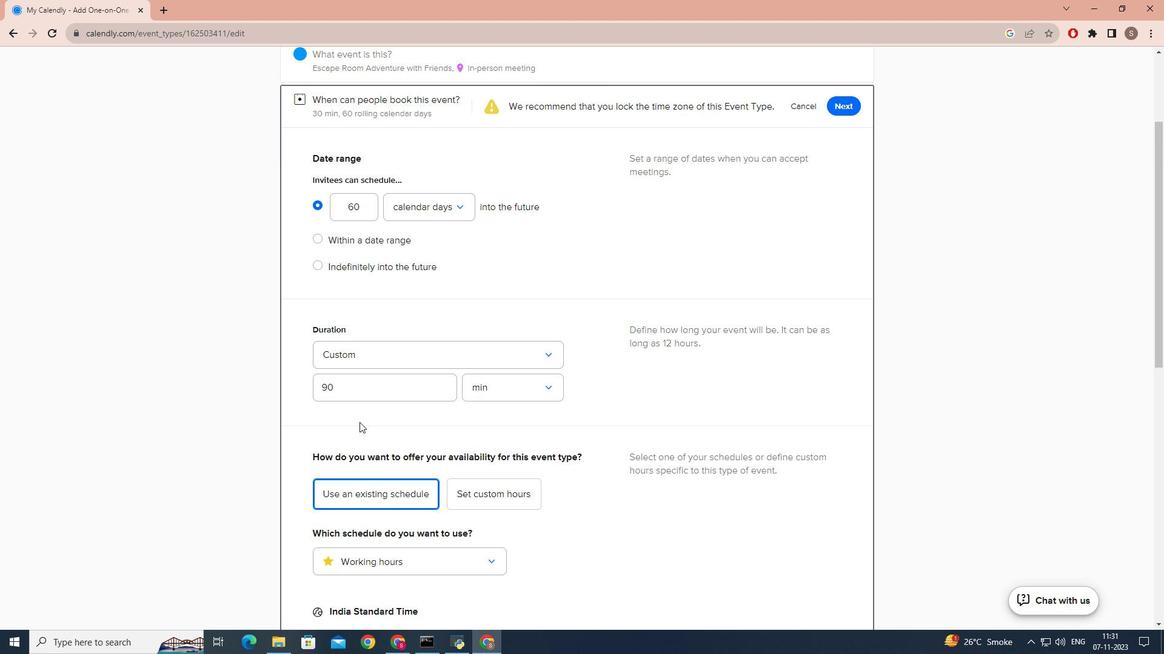 
Action: Mouse scrolled (374, 436) with delta (0, 0)
Screenshot: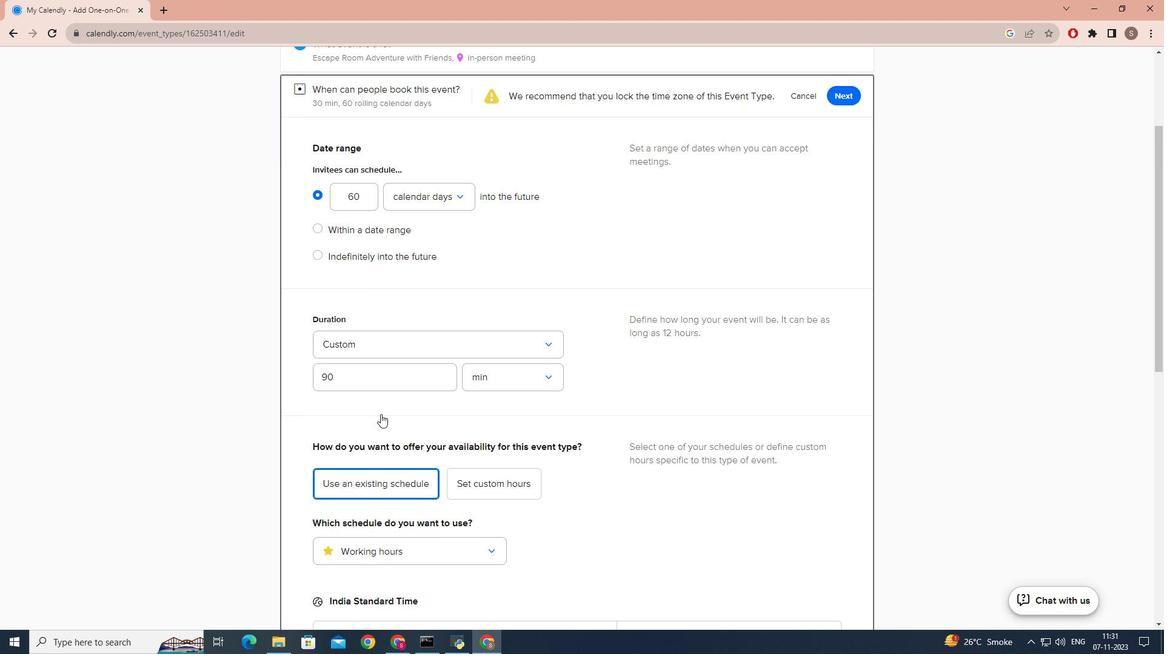 
Action: Mouse scrolled (374, 436) with delta (0, 0)
Screenshot: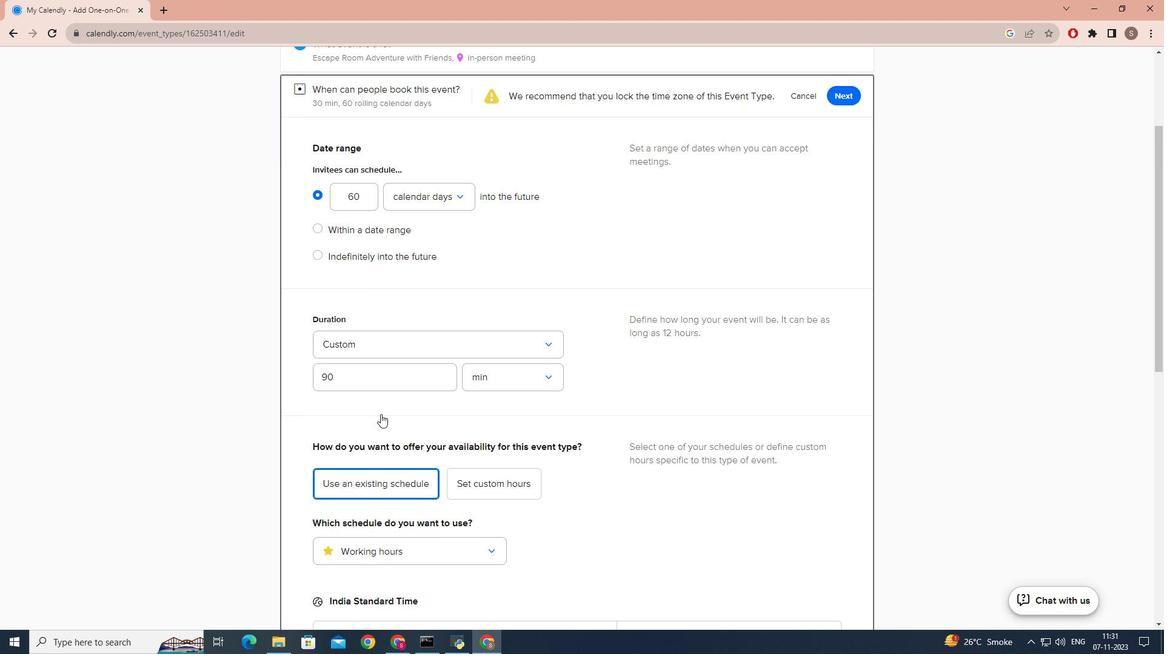 
Action: Mouse scrolled (374, 436) with delta (0, 0)
Screenshot: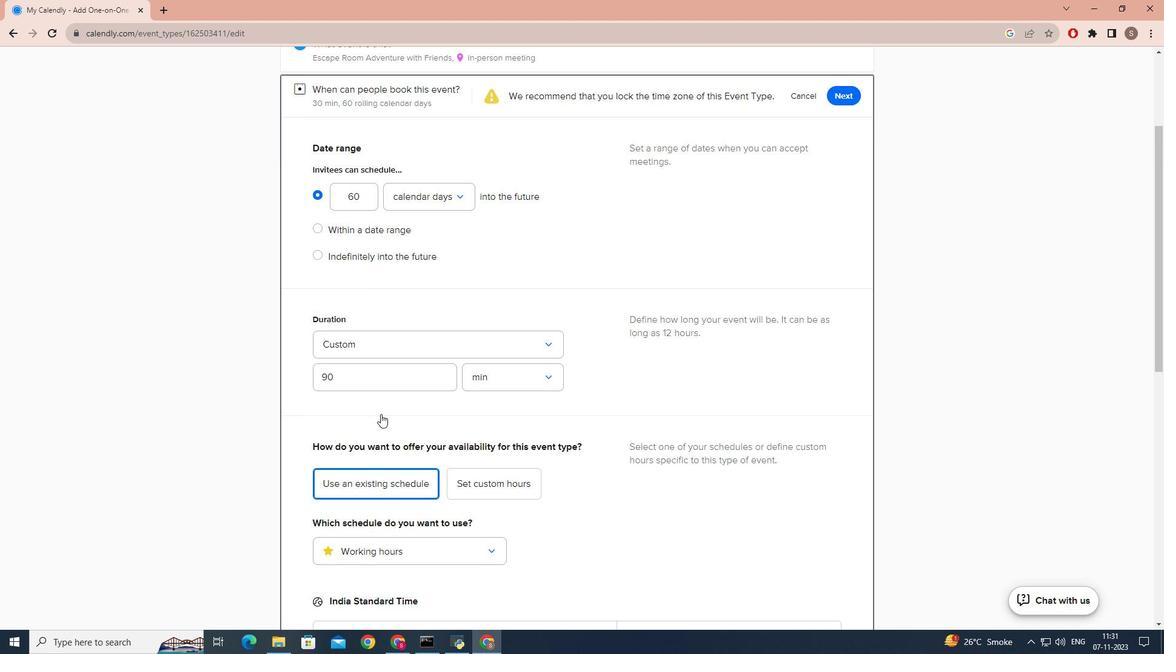 
Action: Mouse scrolled (374, 436) with delta (0, 0)
Screenshot: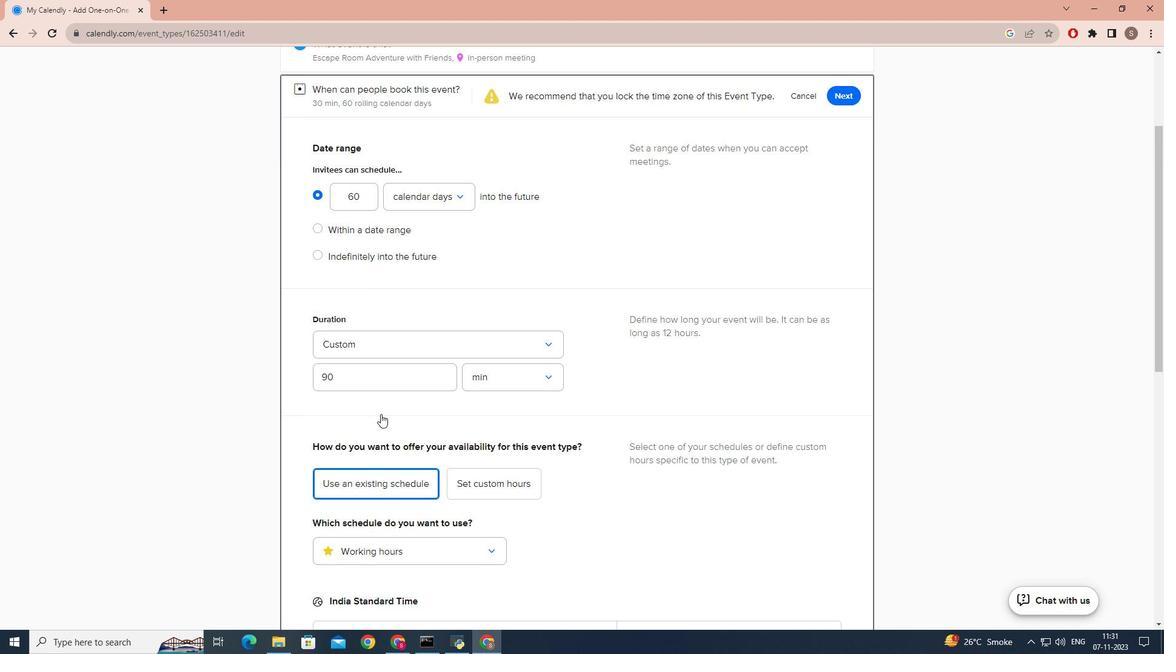 
Action: Mouse moved to (374, 437)
Screenshot: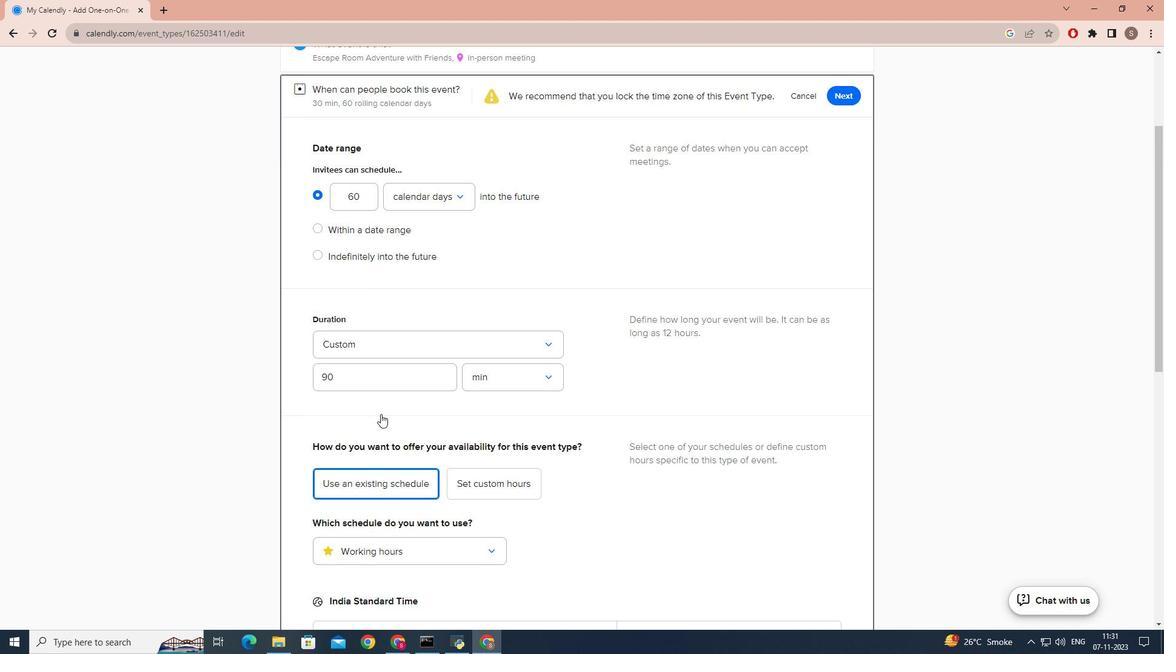 
Action: Mouse scrolled (374, 436) with delta (0, 0)
Screenshot: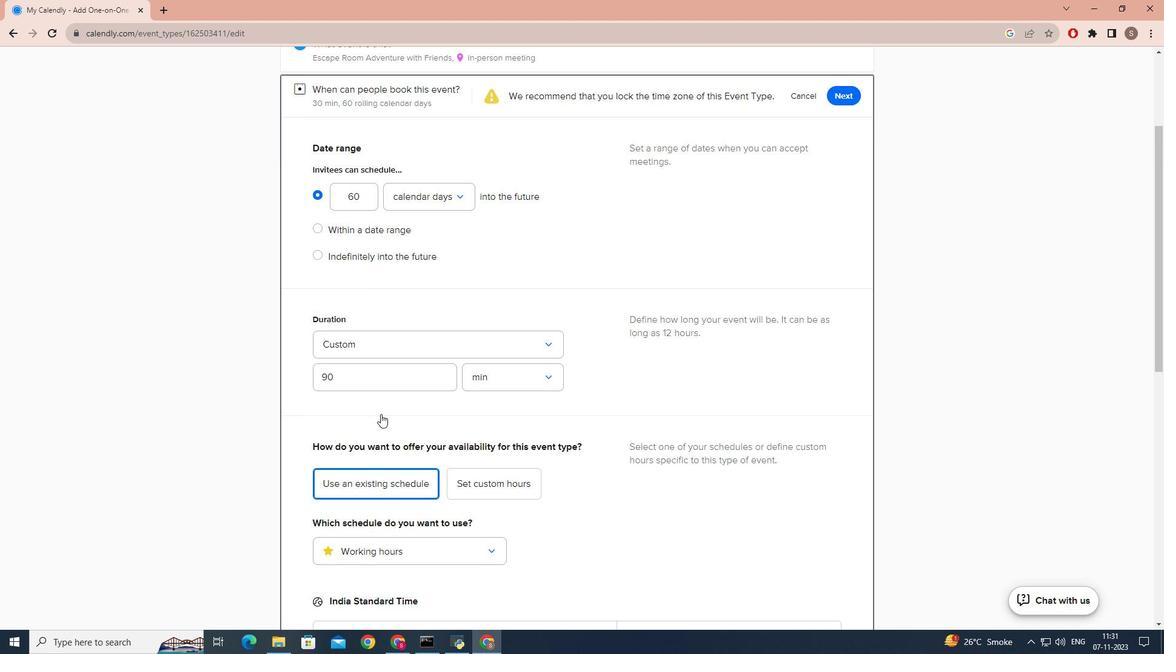 
Action: Mouse moved to (376, 435)
Screenshot: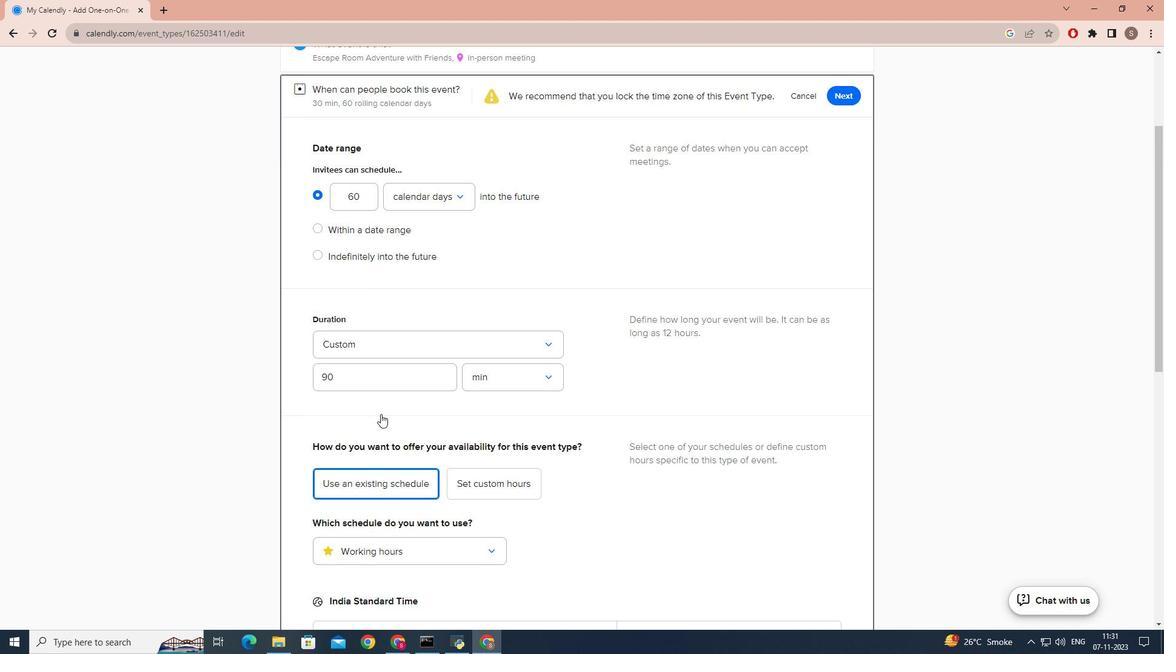 
Action: Mouse scrolled (376, 434) with delta (0, 0)
Screenshot: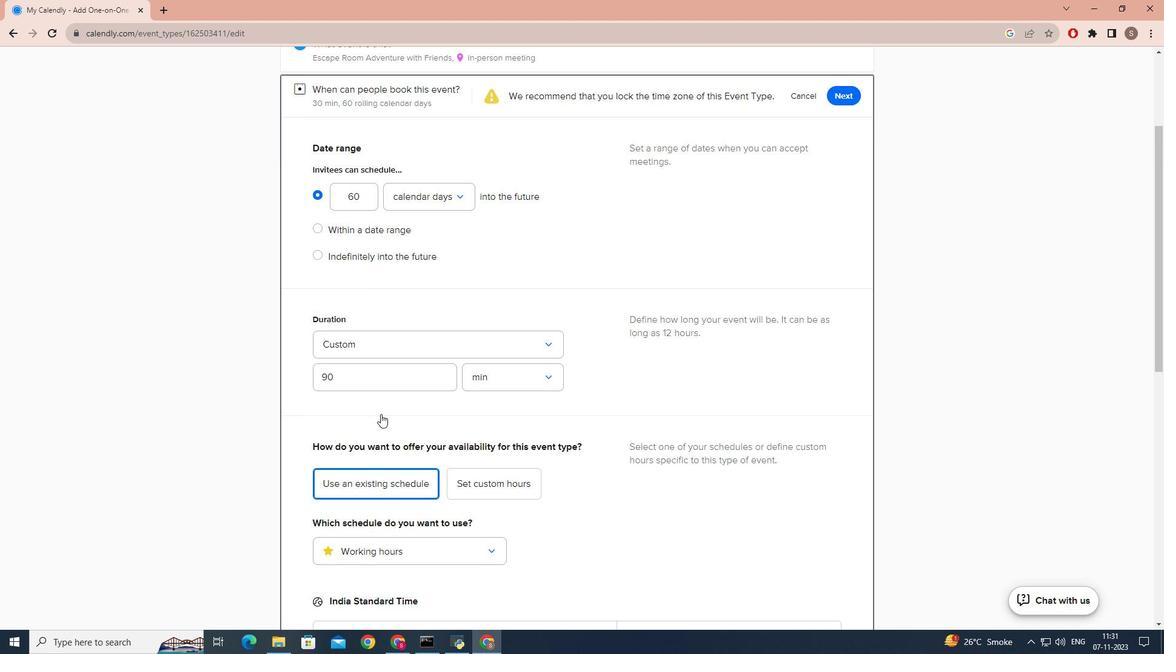 
Action: Mouse moved to (380, 433)
Screenshot: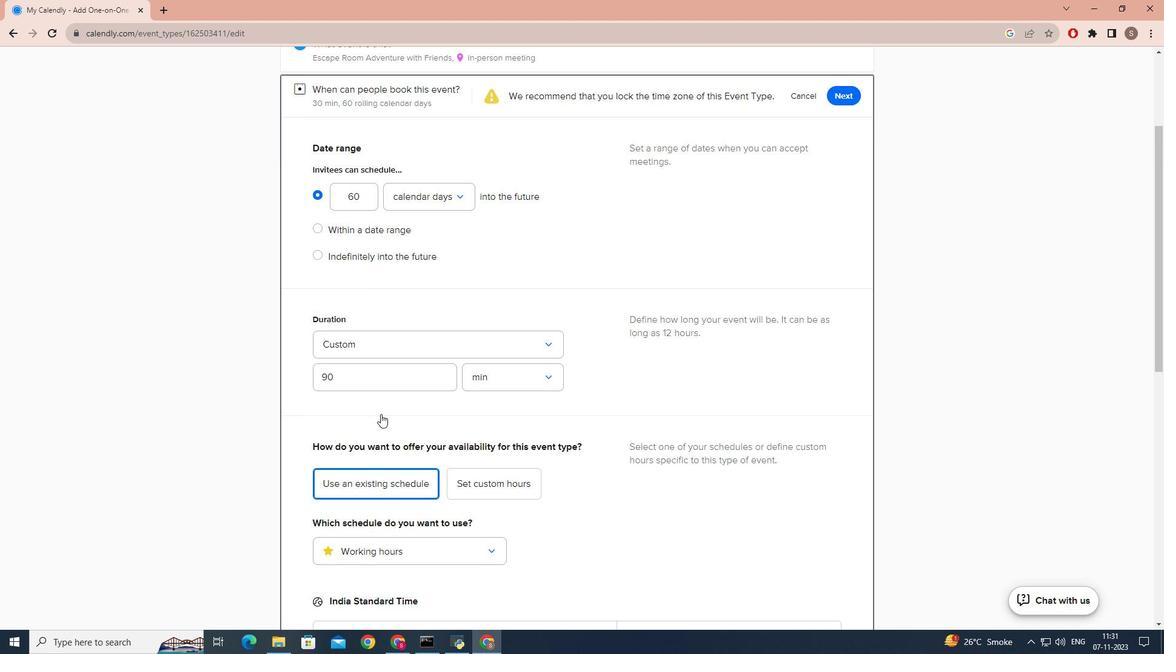
Action: Mouse scrolled (380, 432) with delta (0, 0)
Screenshot: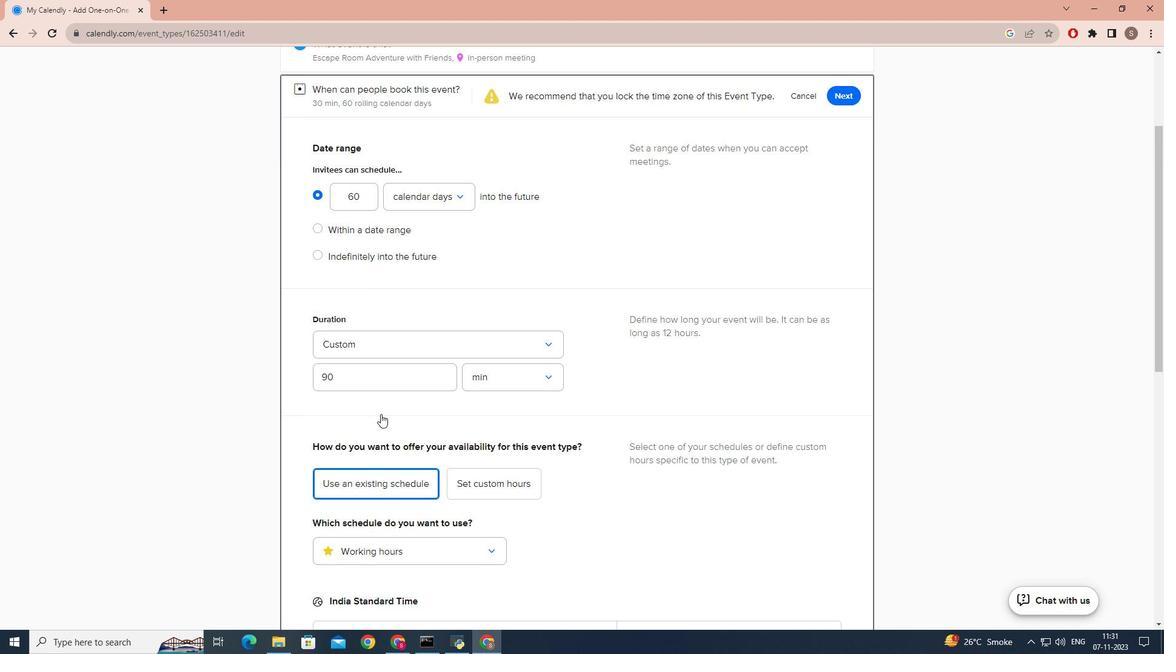 
Action: Mouse moved to (399, 428)
Screenshot: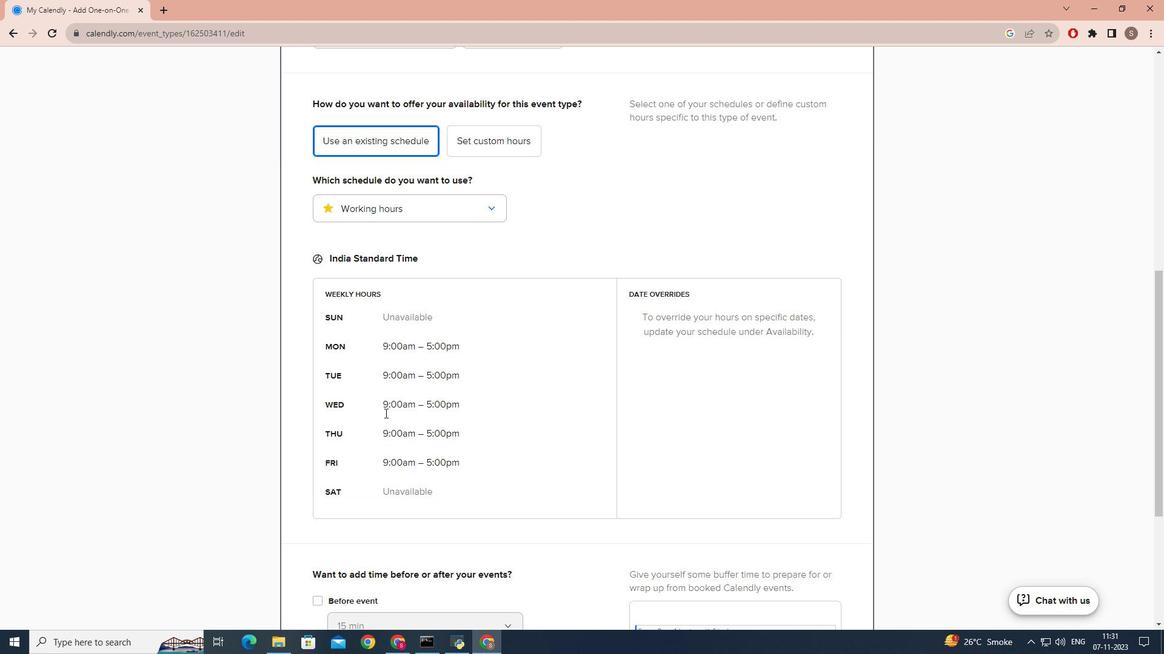 
Action: Mouse scrolled (399, 427) with delta (0, 0)
Screenshot: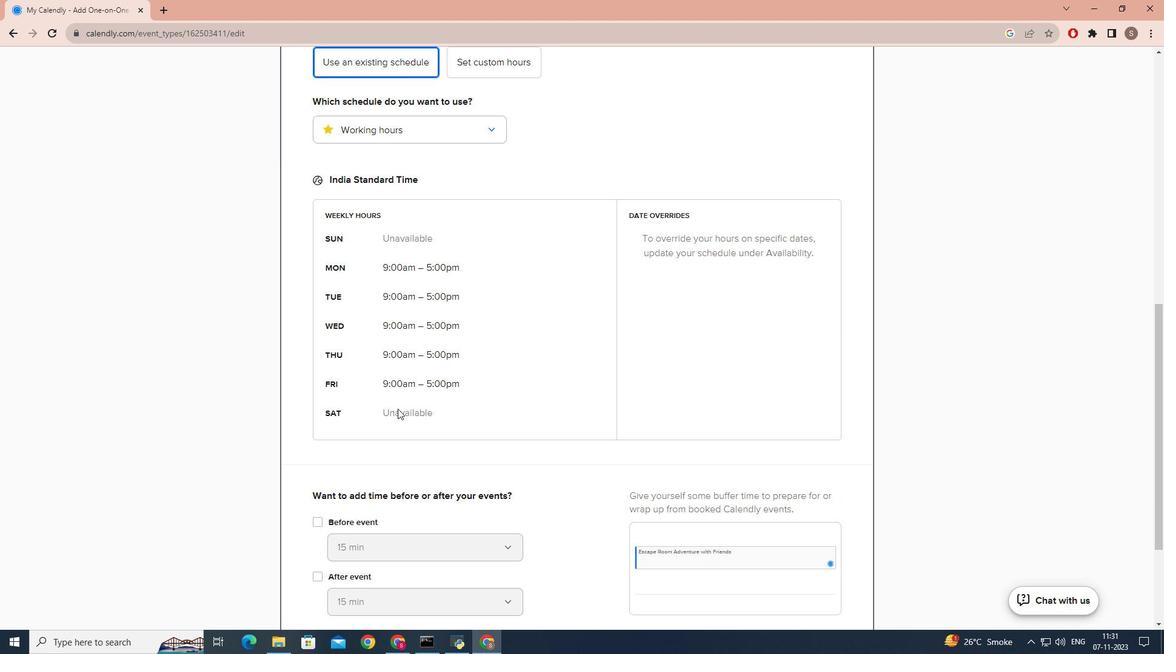 
Action: Mouse scrolled (399, 427) with delta (0, 0)
Screenshot: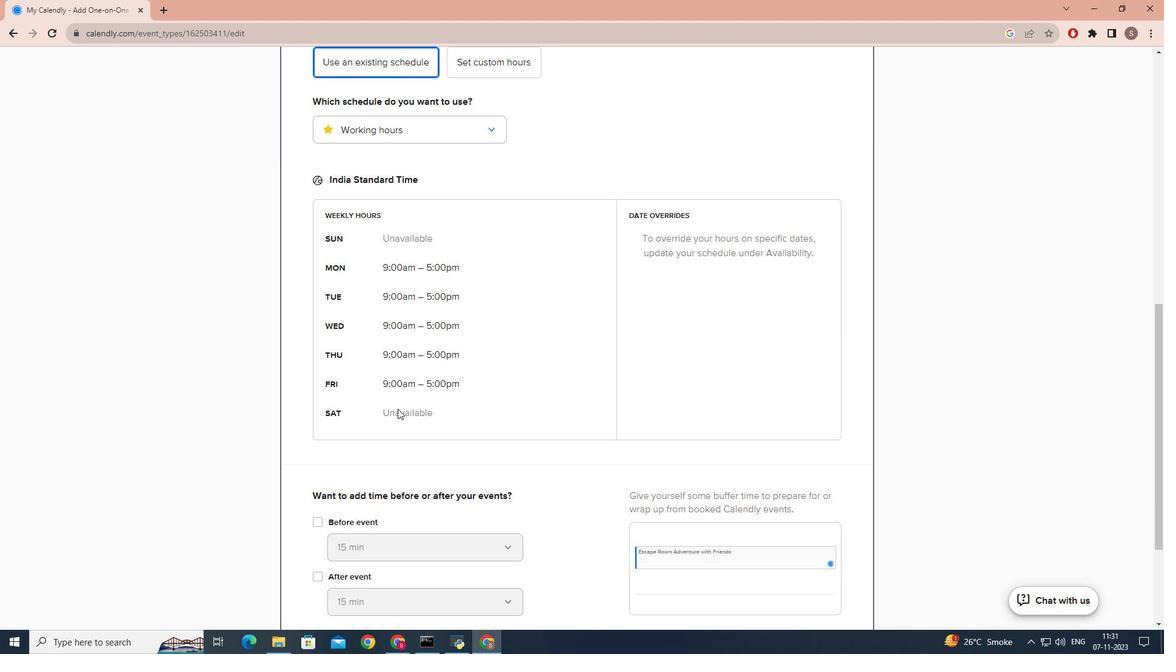 
Action: Mouse scrolled (399, 427) with delta (0, 0)
Screenshot: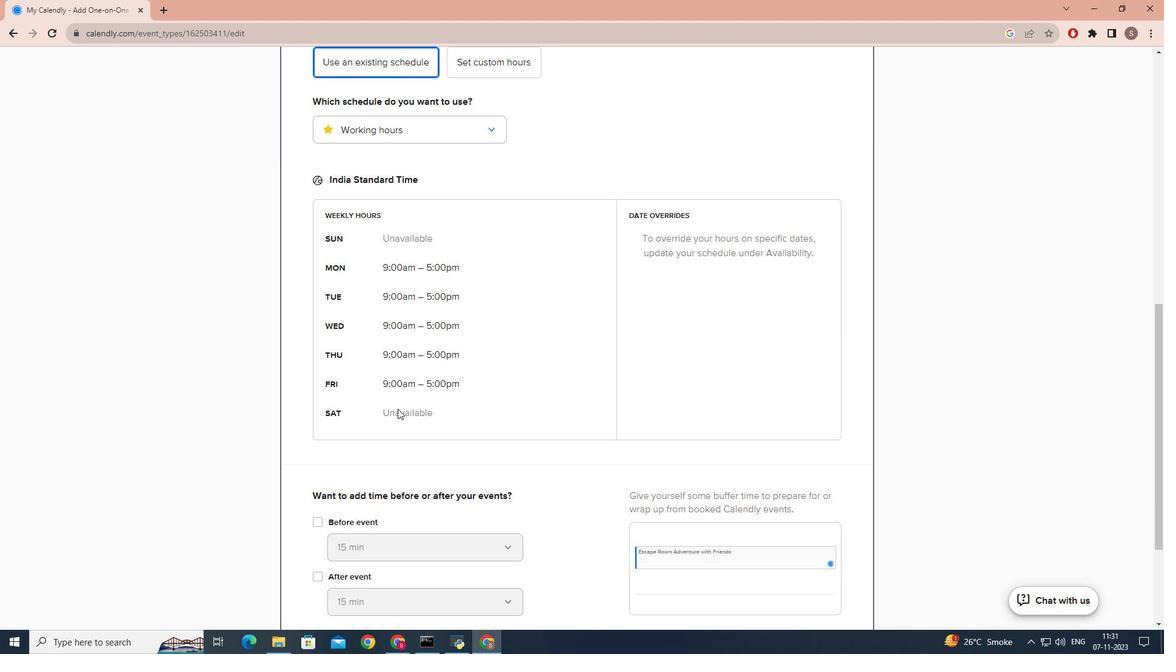 
Action: Mouse scrolled (399, 427) with delta (0, 0)
Screenshot: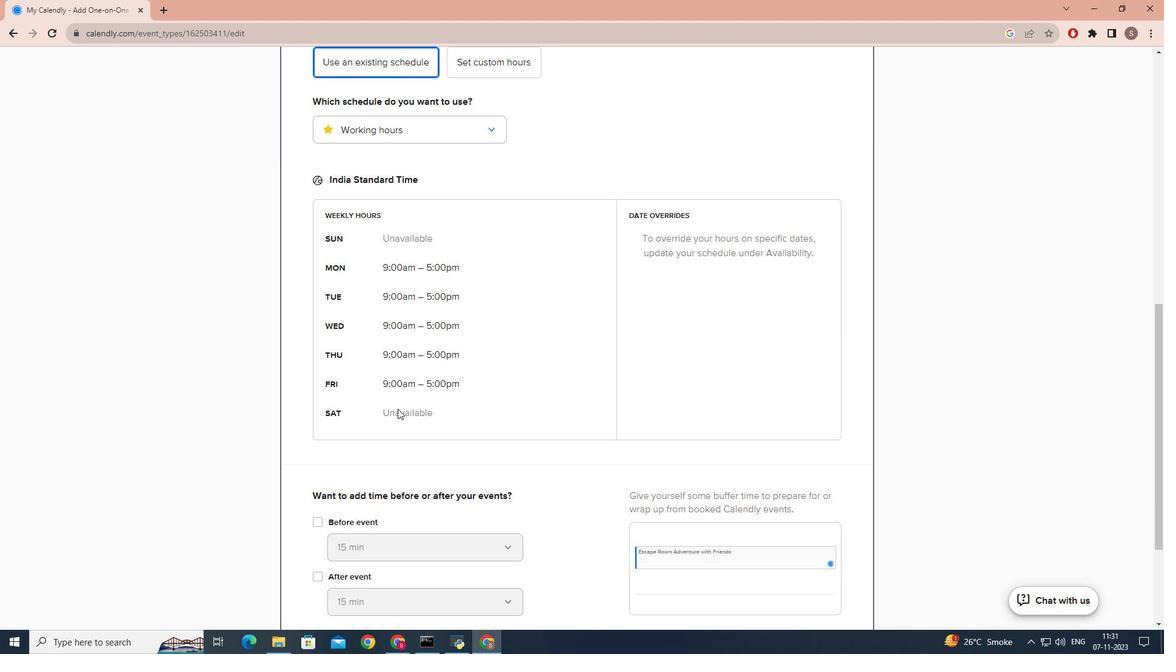 
Action: Mouse scrolled (399, 427) with delta (0, 0)
Screenshot: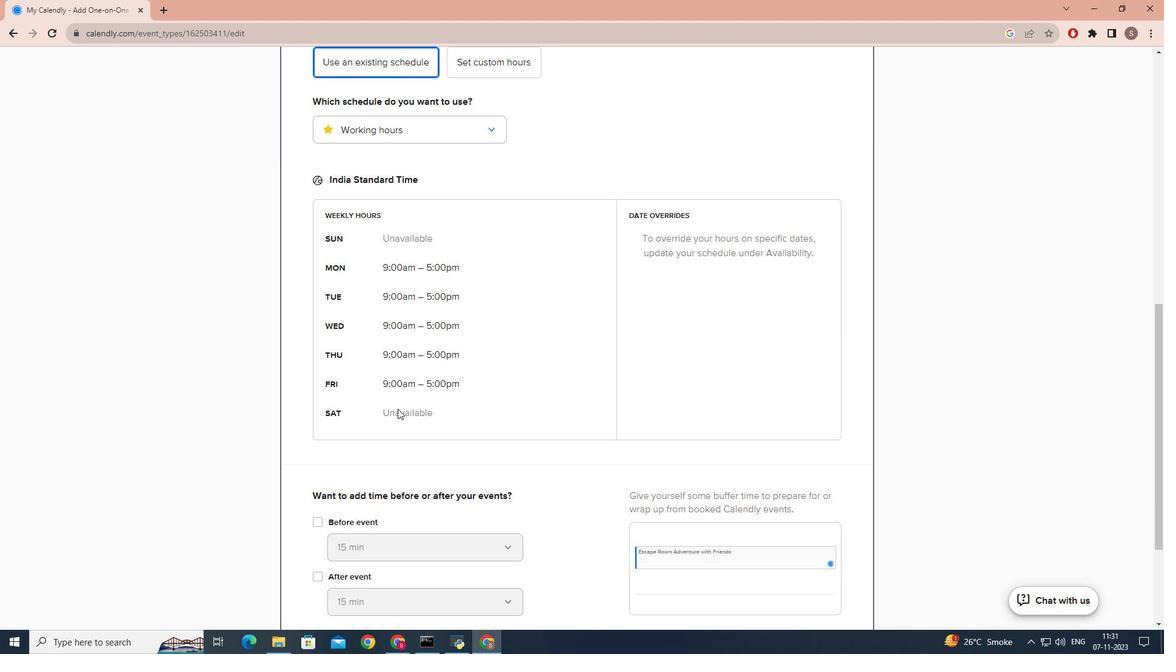 
Action: Mouse scrolled (399, 427) with delta (0, 0)
Screenshot: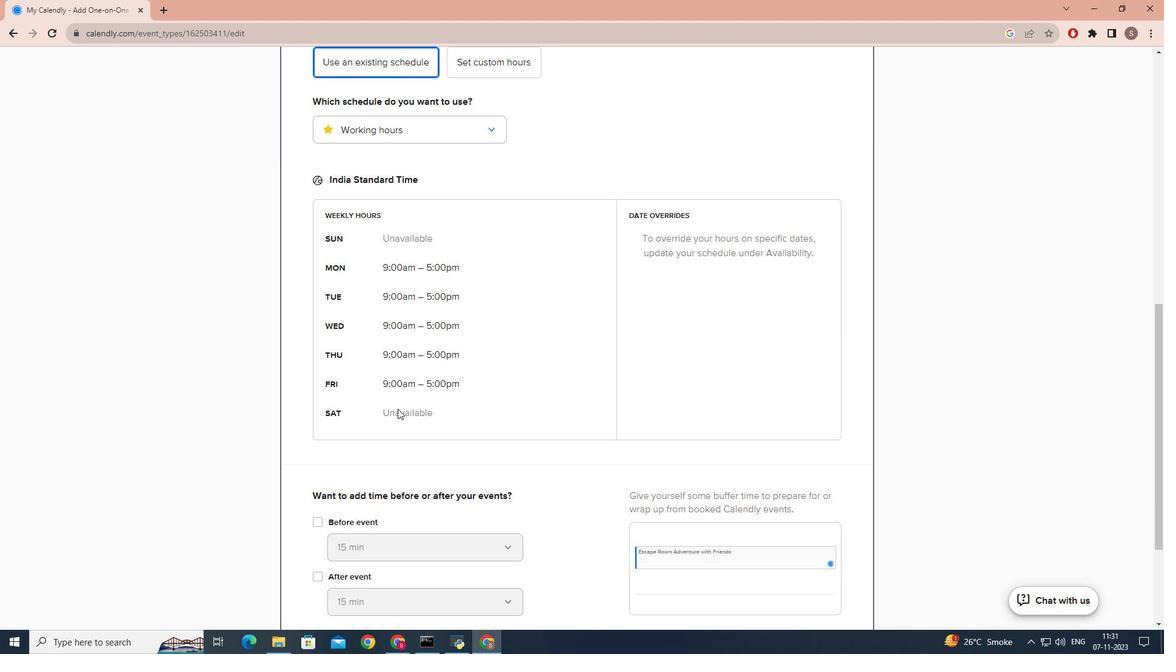 
Action: Mouse moved to (400, 427)
Screenshot: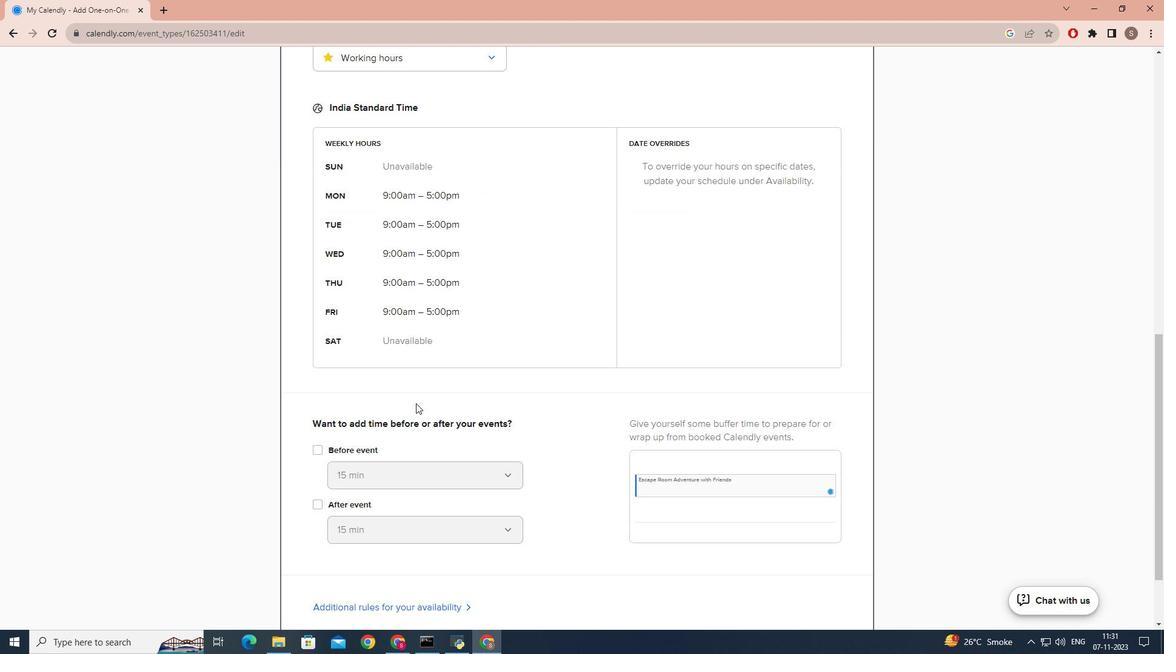 
Action: Mouse scrolled (400, 426) with delta (0, 0)
Screenshot: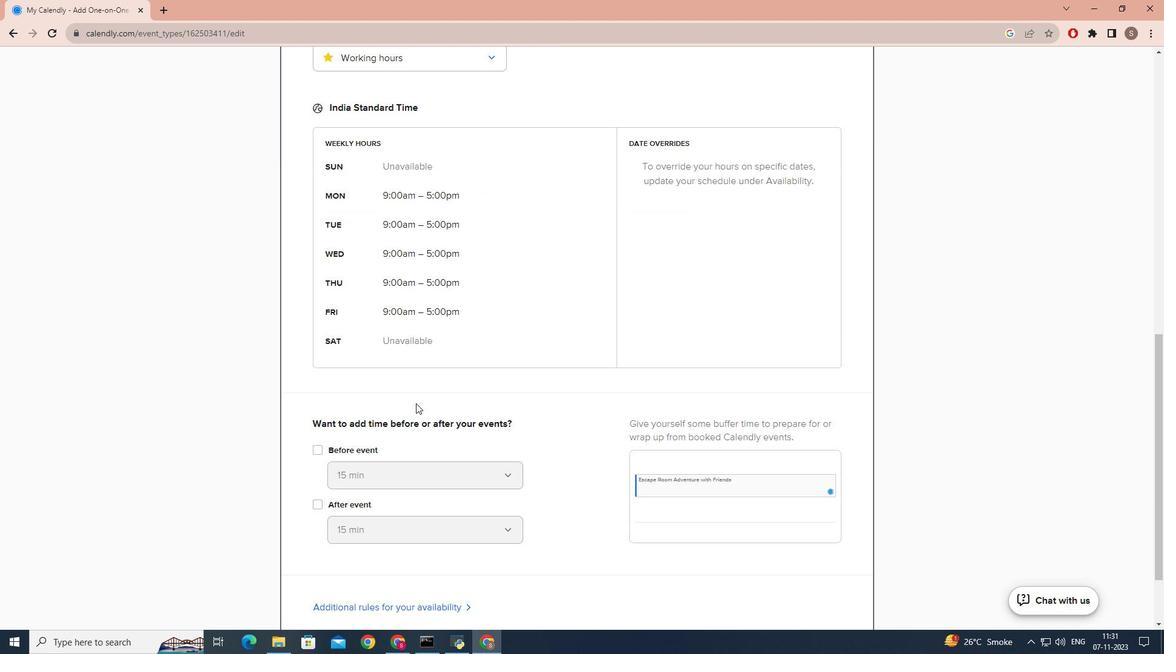 
Action: Mouse moved to (861, 579)
Screenshot: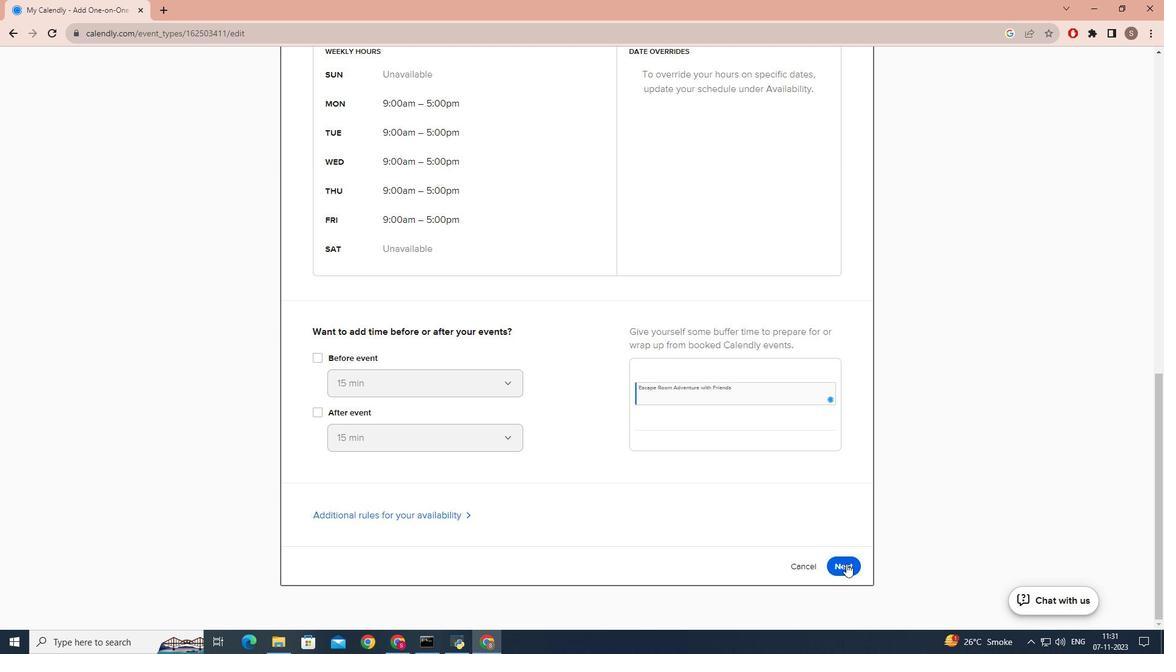 
Action: Mouse pressed left at (861, 579)
Screenshot: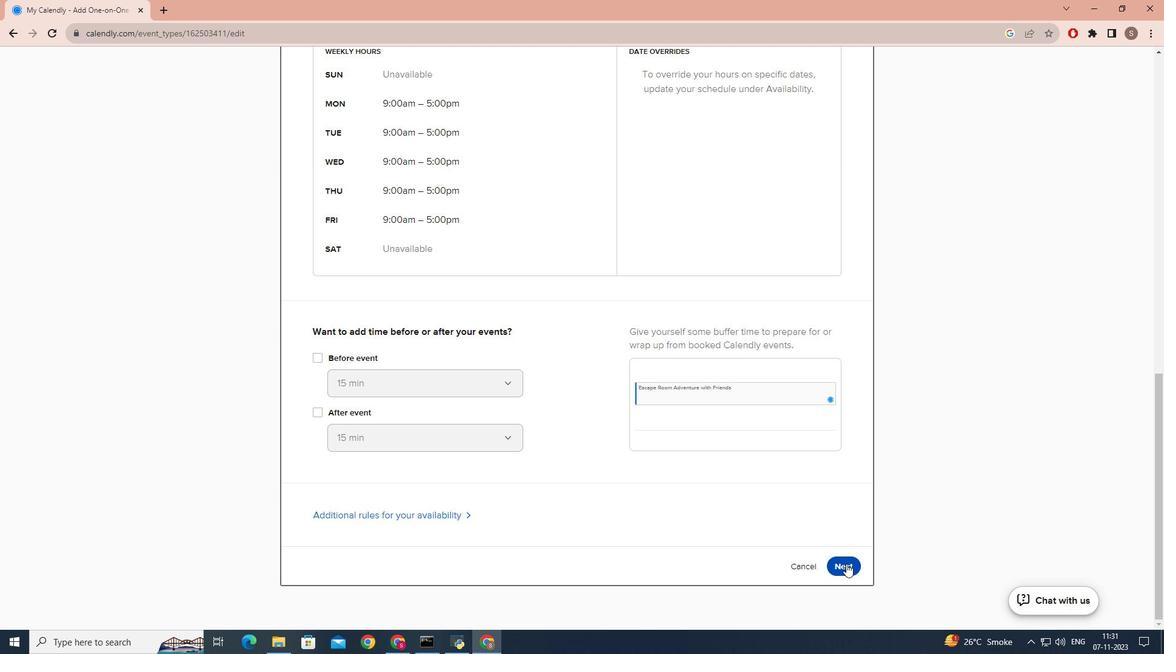 
Action: Mouse moved to (818, 565)
Screenshot: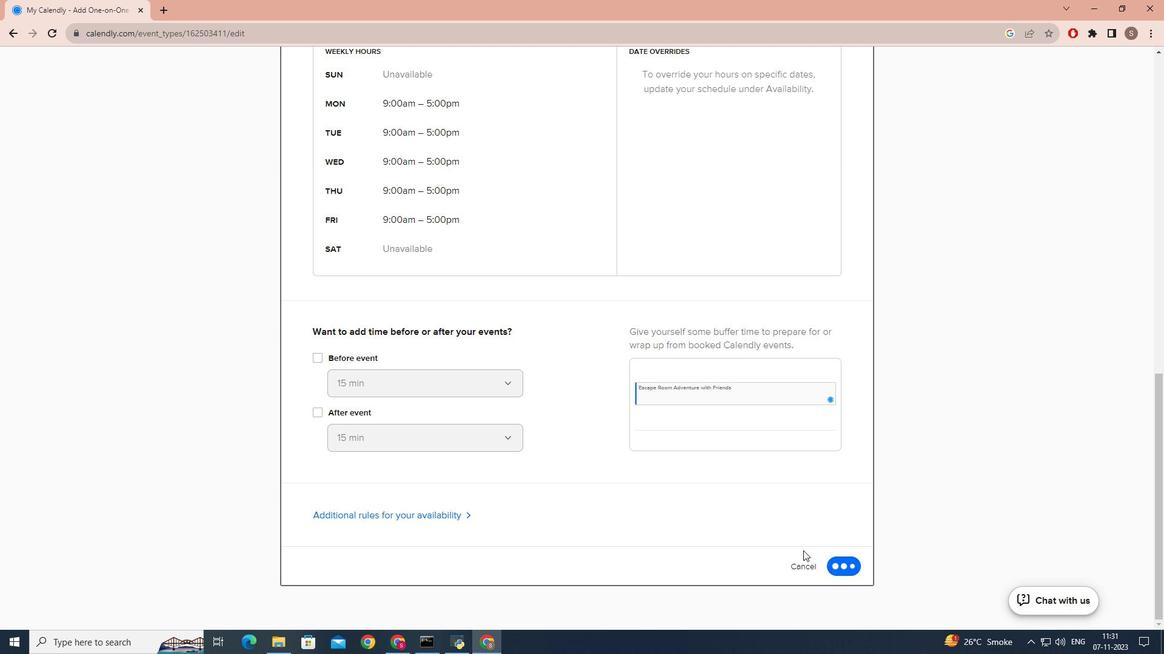 
